 Task: Create in the project AgileEagle in Backlog an issue 'Create a new online platform for online language courses with advanced speech recognition and interactive conversation features', assign it to team member softage.3@softage.net and change the status to IN PROGRESS. Create in the project AgileEagle in Backlog an issue 'Implement a new cloud-based inventory management system for a company with advanced inventory tracking and restocking features', assign it to team member softage.4@softage.net and change the status to IN PROGRESS
Action: Mouse moved to (232, 65)
Screenshot: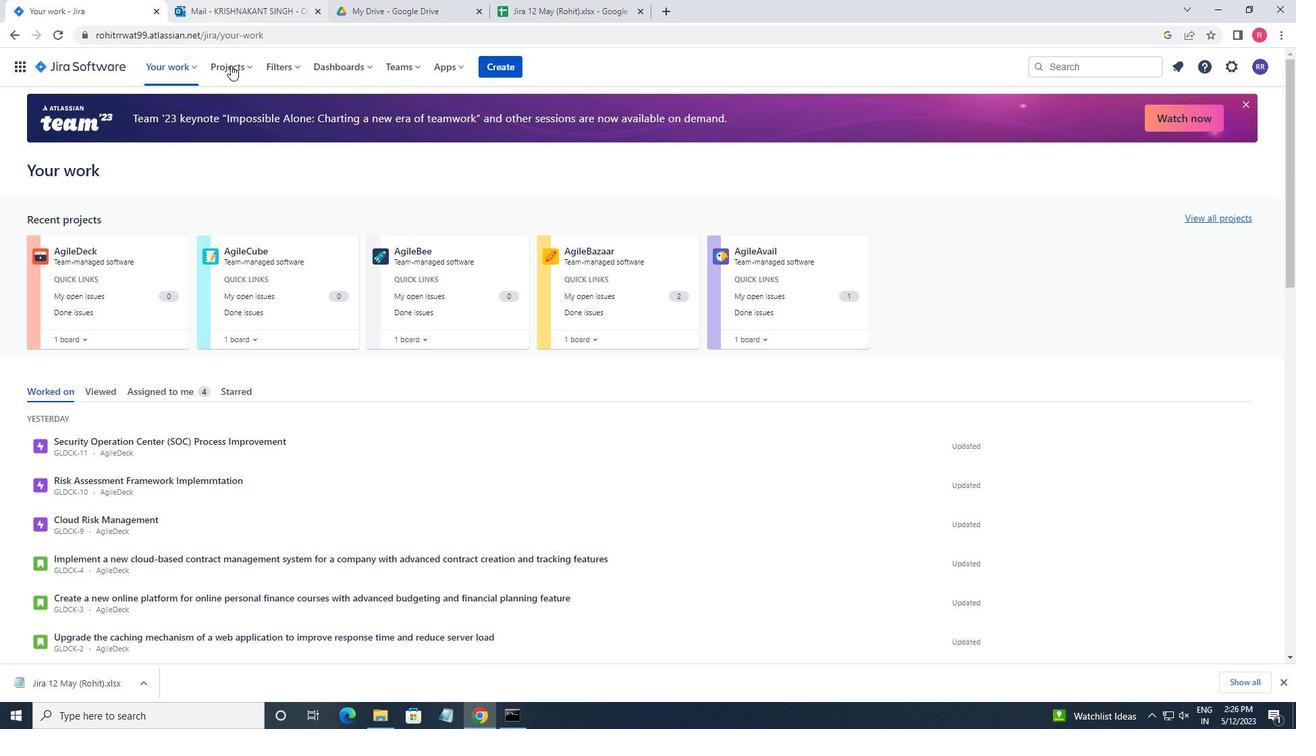 
Action: Mouse pressed left at (232, 65)
Screenshot: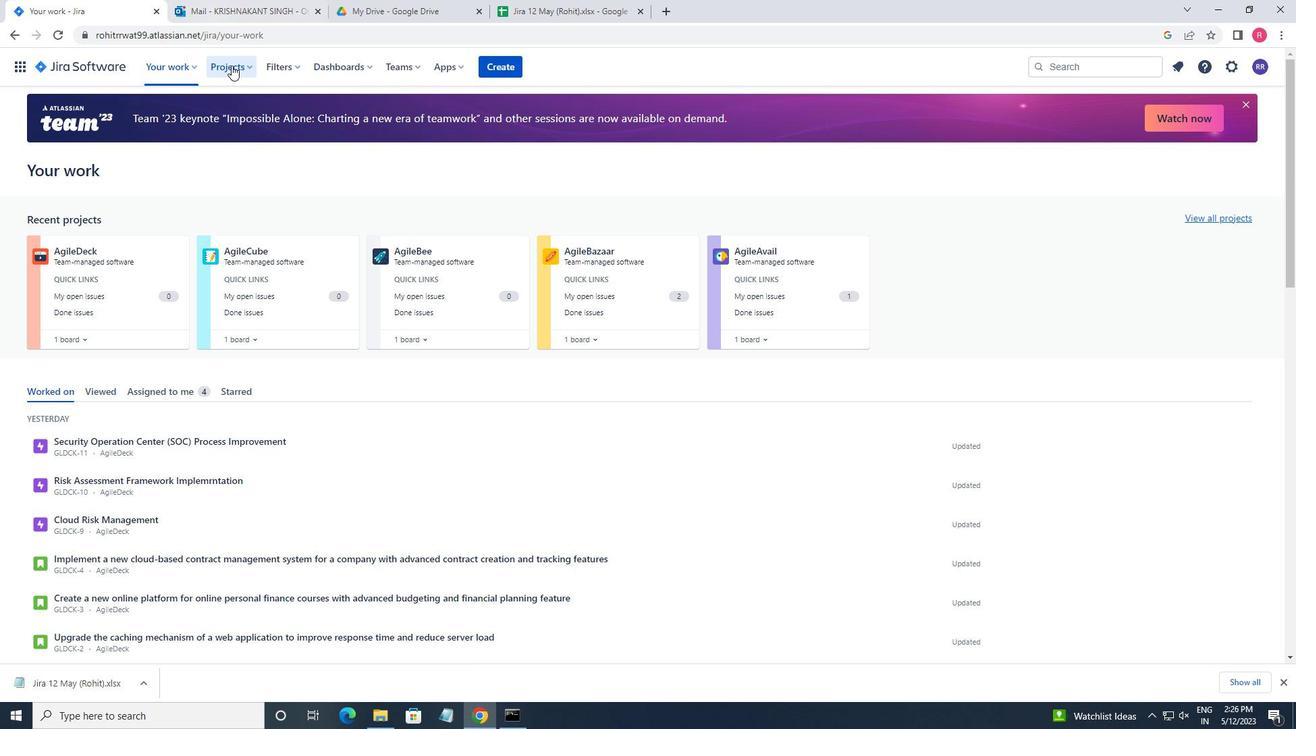
Action: Mouse moved to (263, 132)
Screenshot: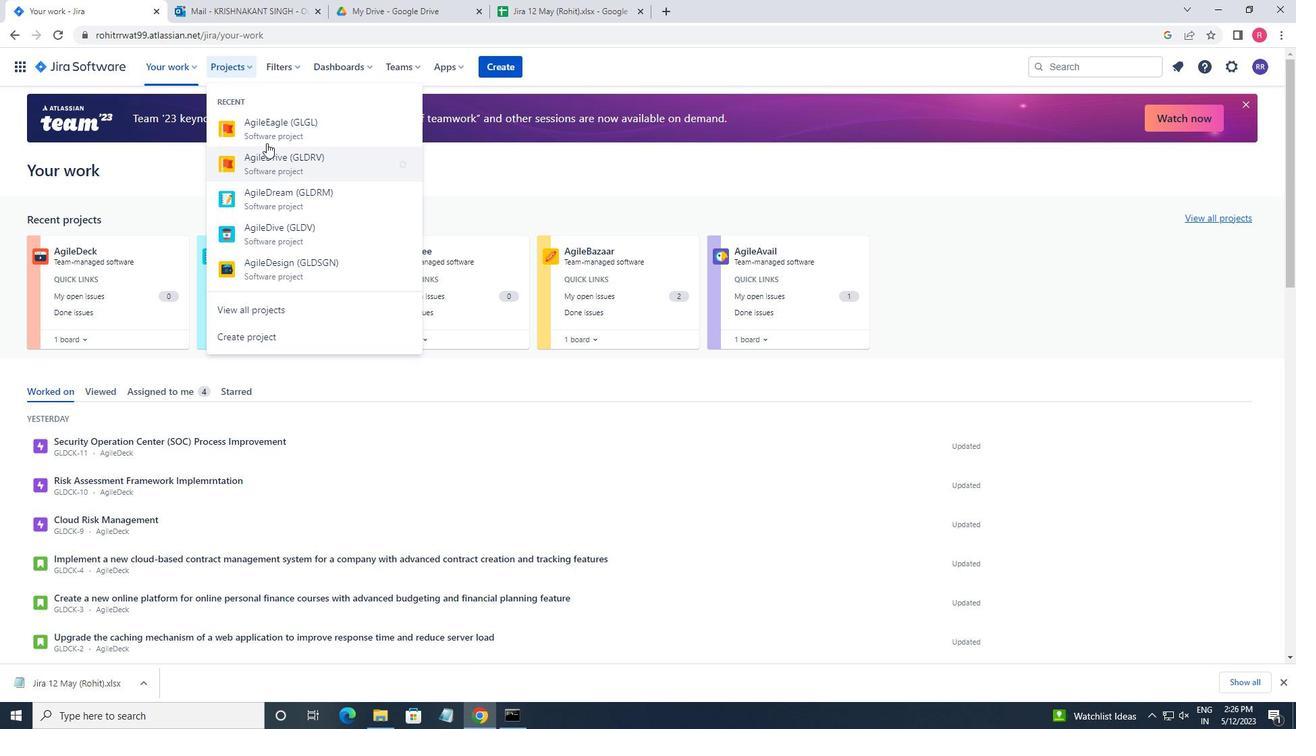 
Action: Mouse pressed left at (263, 132)
Screenshot: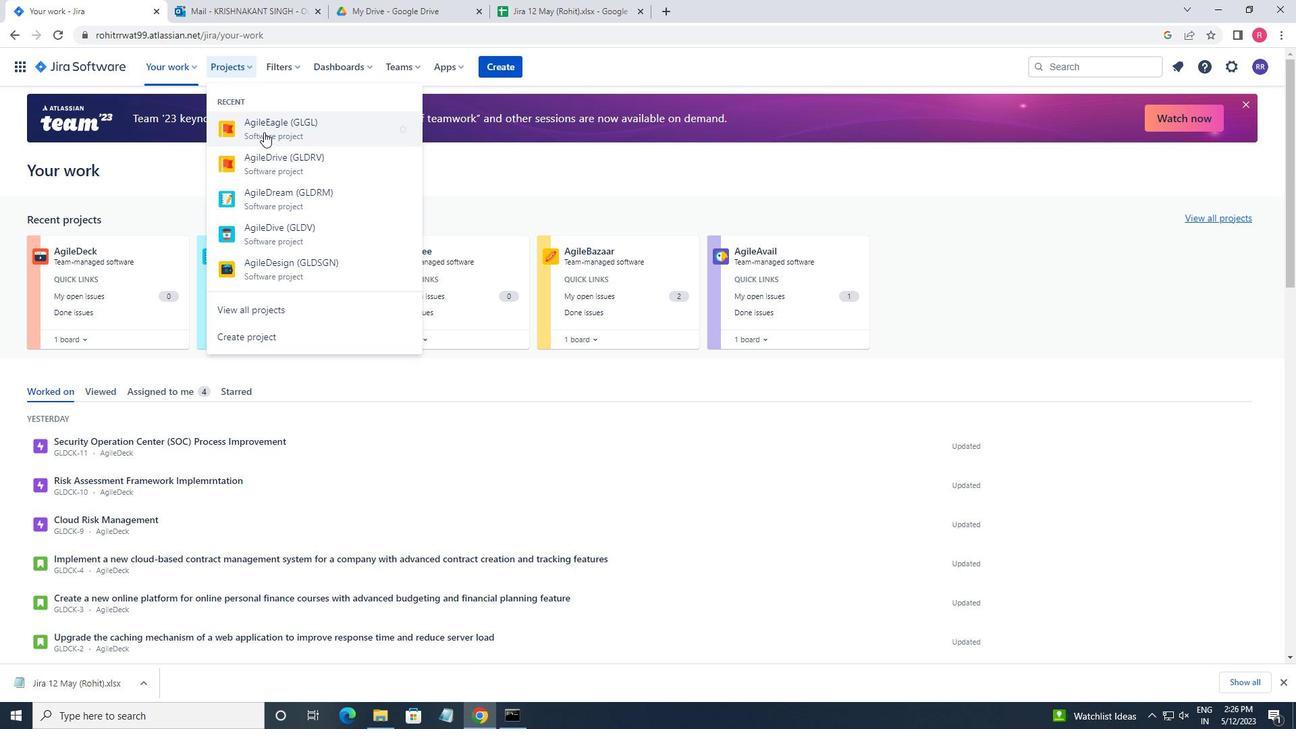 
Action: Mouse moved to (60, 209)
Screenshot: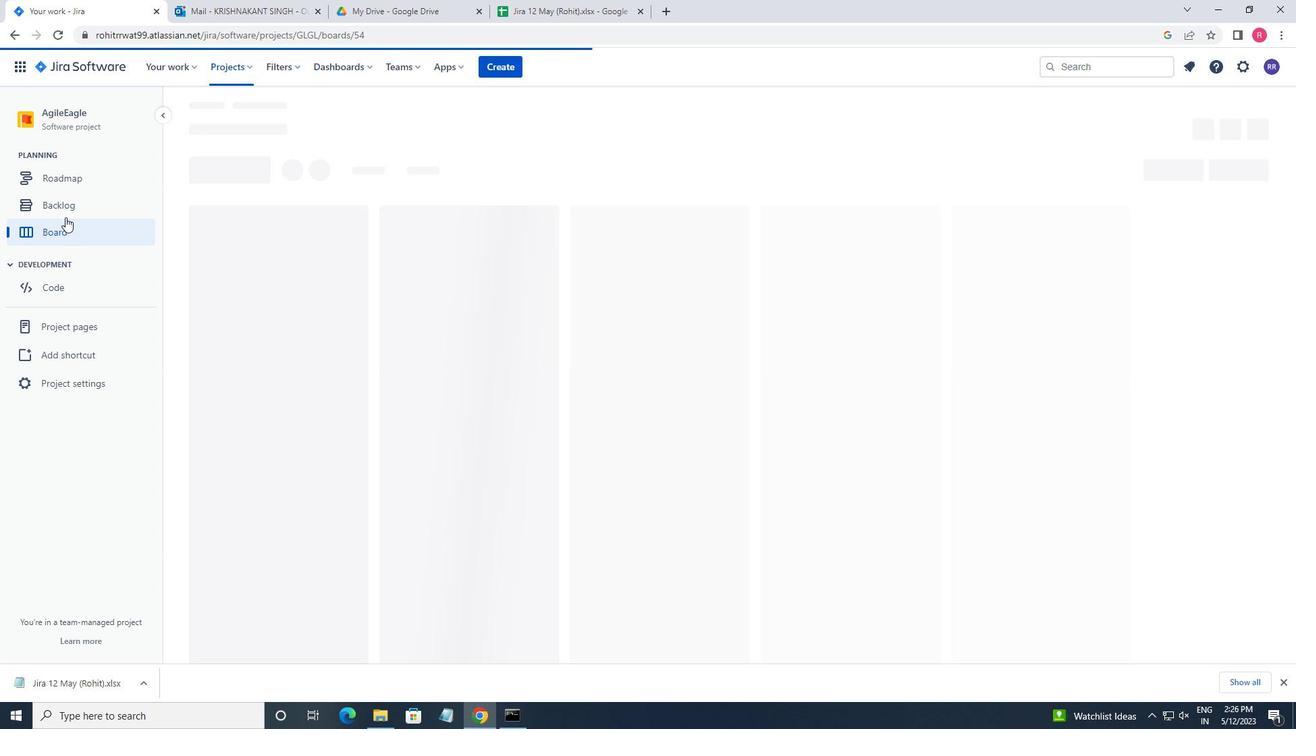 
Action: Mouse pressed left at (60, 209)
Screenshot: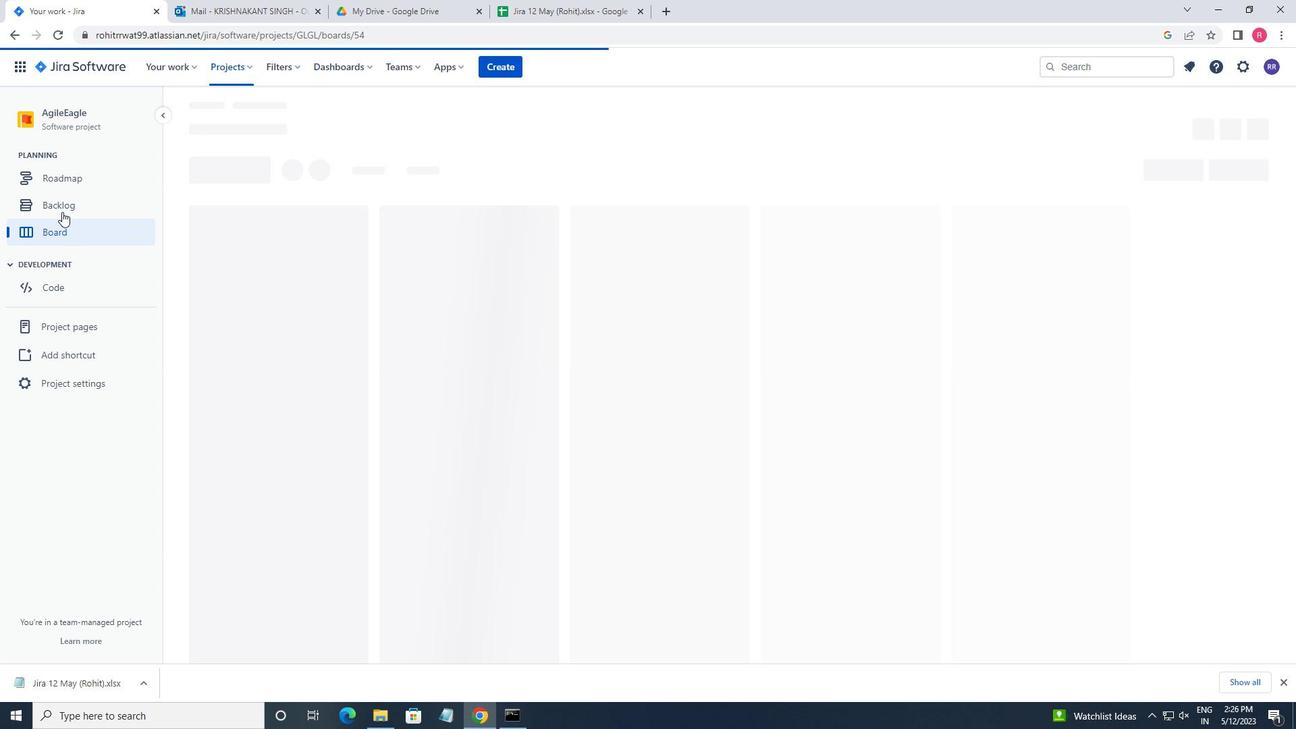 
Action: Mouse moved to (455, 521)
Screenshot: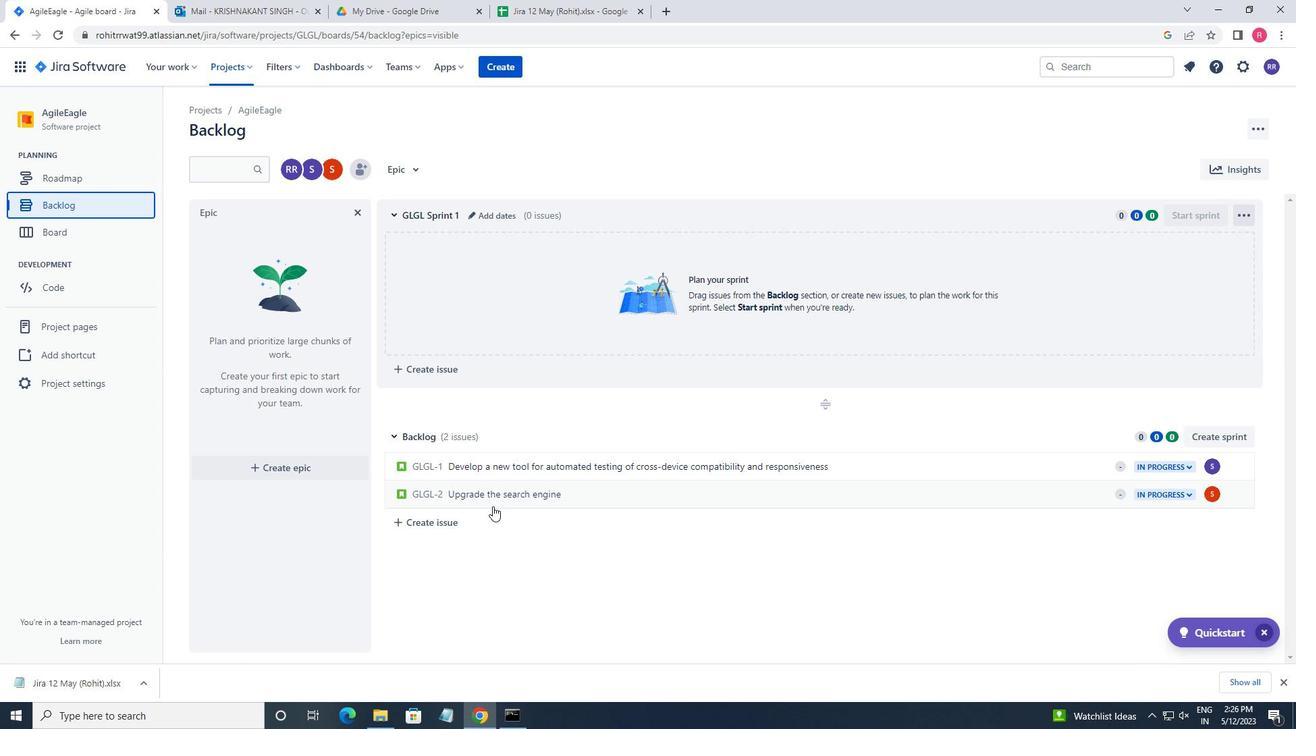 
Action: Mouse pressed left at (455, 521)
Screenshot: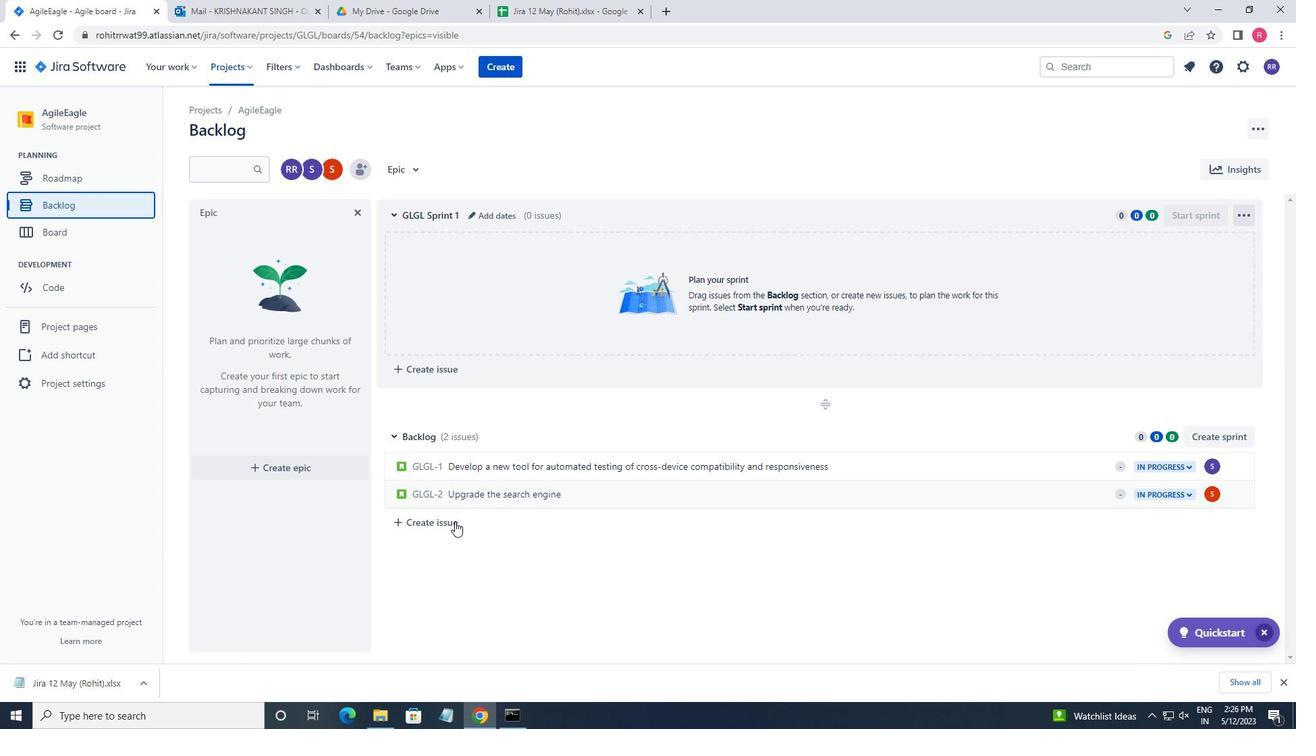 
Action: Key pressed <Key.shift>CE<Key.backspace>REATE<Key.space>A
Screenshot: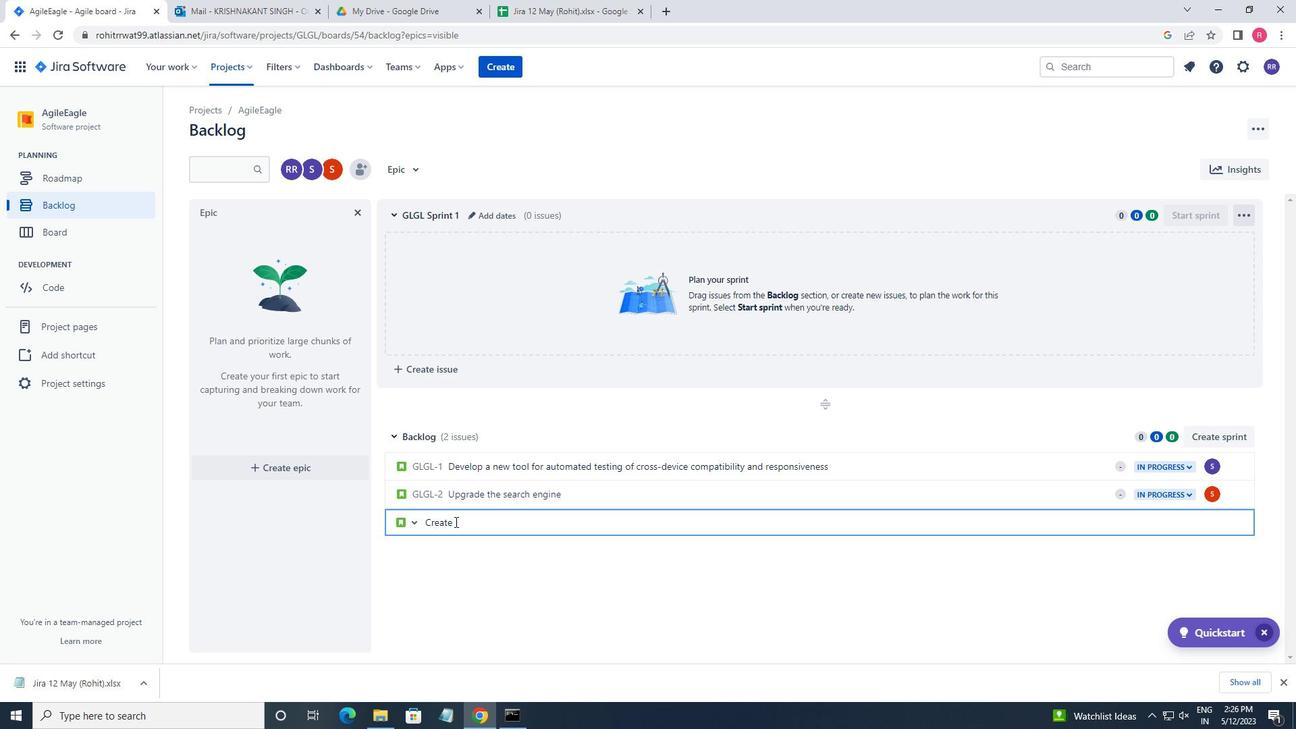 
Action: Mouse moved to (455, 521)
Screenshot: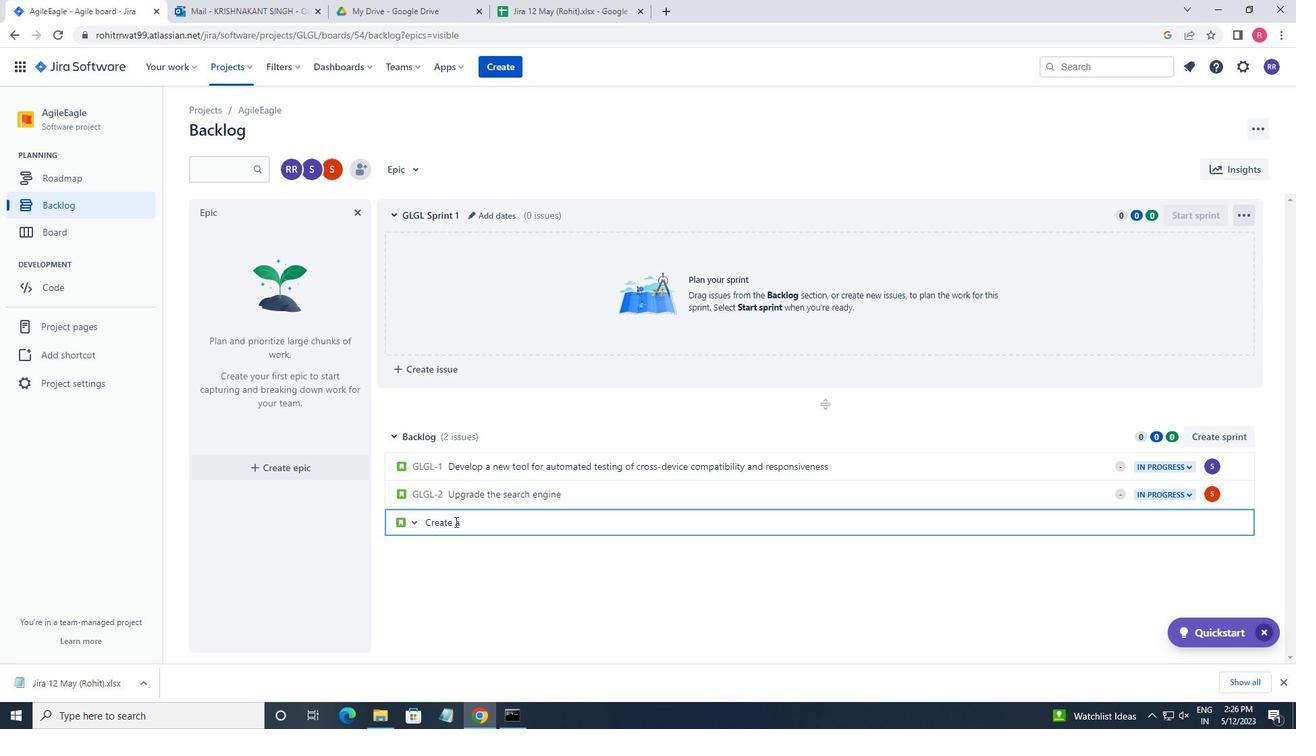 
Action: Key pressed <Key.space>NEW<Key.space>ONLINE<Key.space>PLATFORM<Key.space>FOR<Key.space>ONLINE<Key.space>LANGUSAGE<Key.space><Key.space>COURSES<Key.space><Key.left><Key.left><Key.left><Key.left><Key.left><Key.left><Key.left><Key.left><Key.left><Key.left><Key.left><Key.left><Key.left><Key.backspace><Key.right><Key.right><Key.right><Key.right><Key.right><Key.right><Key.right><Key.right><Key.right><Key.right><Key.right><Key.right><Key.space>WITH<Key.space><Key.space>ADVANCE<Key.space><Key.backspace>D<Key.space>SPEECH<Key.space>RECOGNITION<Key.space>ANND<Key.space><Key.backspace><Key.backspace><Key.backspace>D<Key.space>INTERACTIV<Key.space><Key.backspace>E<Key.space>C<Key.backspace>ONVERSATION<Key.space><Key.space><Key.left><Key.left><Key.left><Key.left><Key.left><Key.left><Key.left><Key.left><Key.left><Key.left><Key.left><Key.left><Key.left>C<Key.right><Key.right><Key.right><Key.right><Key.right><Key.right><Key.right><Key.right><Key.right><Key.right><Key.right><Key.right><Key.right><Key.right><Key.right><Key.right>FEATURE<Key.left><Key.left><Key.left><Key.left><Key.left><Key.left><Key.left><Key.backspace><Key.enter>
Screenshot: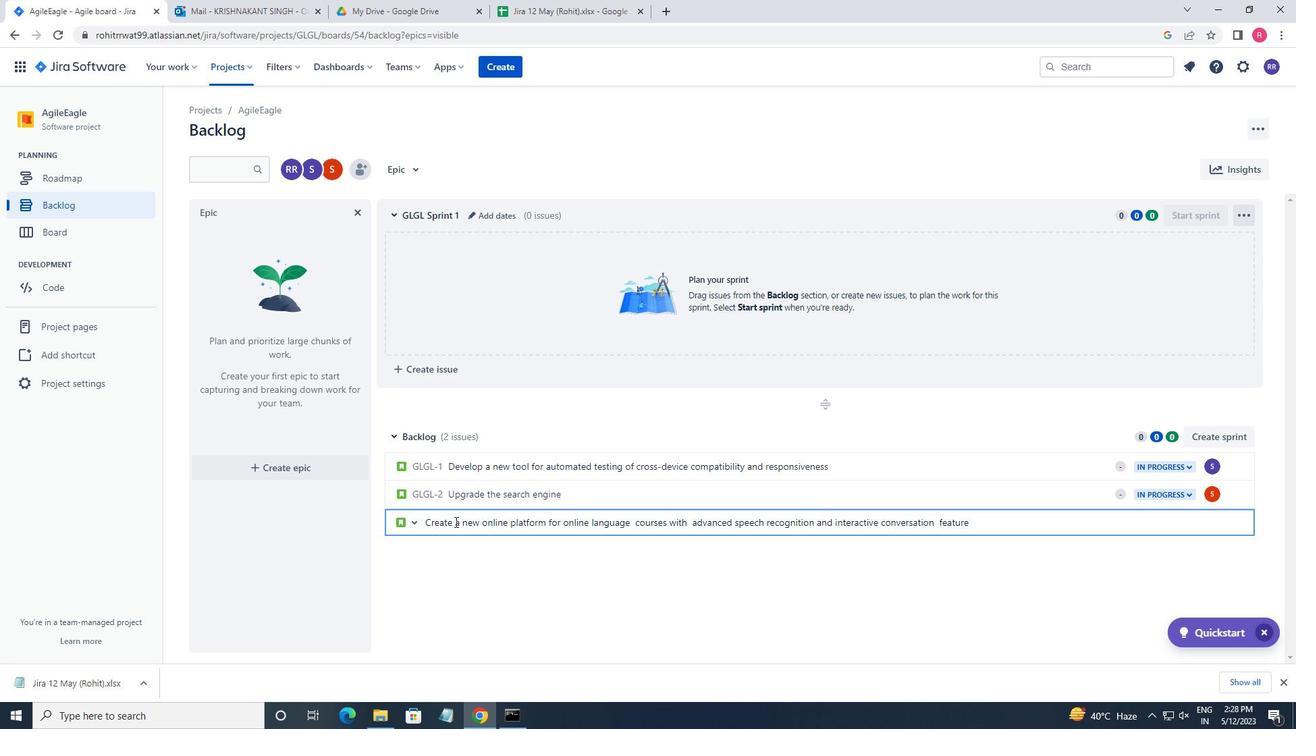 
Action: Mouse moved to (1206, 518)
Screenshot: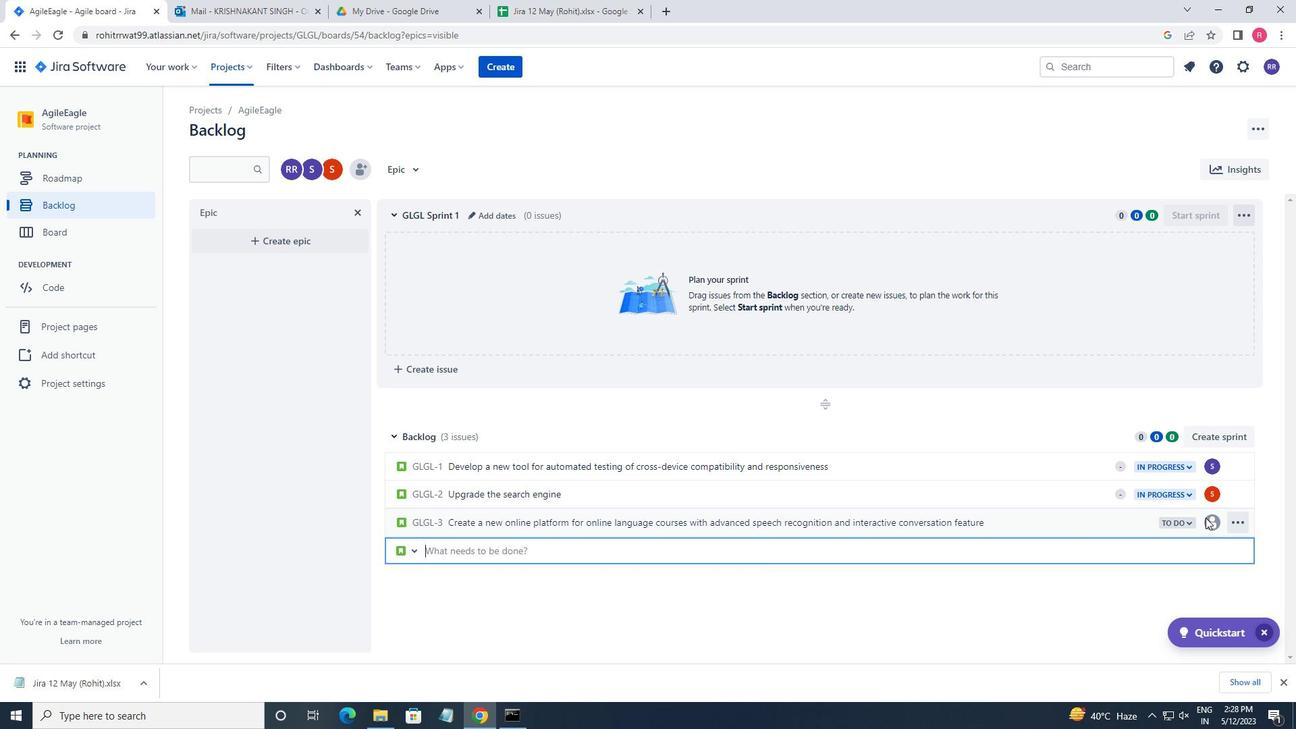 
Action: Mouse pressed left at (1206, 518)
Screenshot: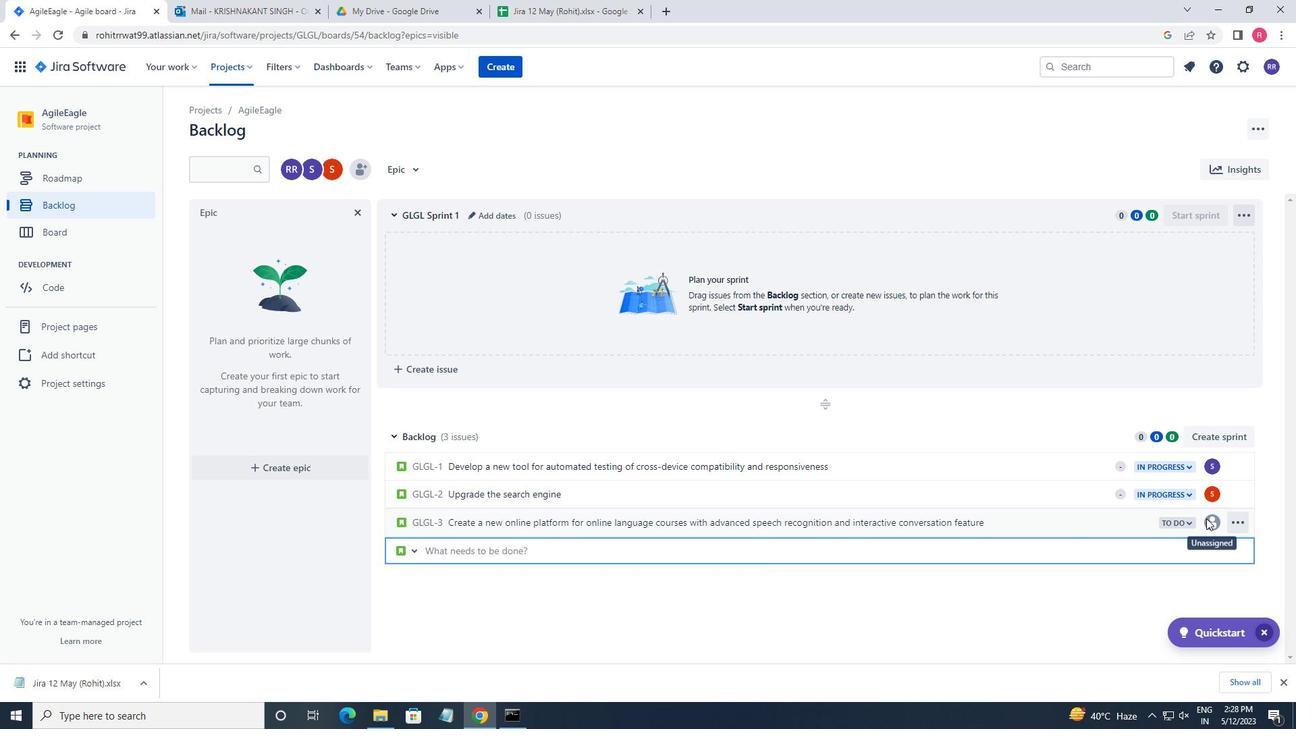 
Action: Mouse moved to (1211, 523)
Screenshot: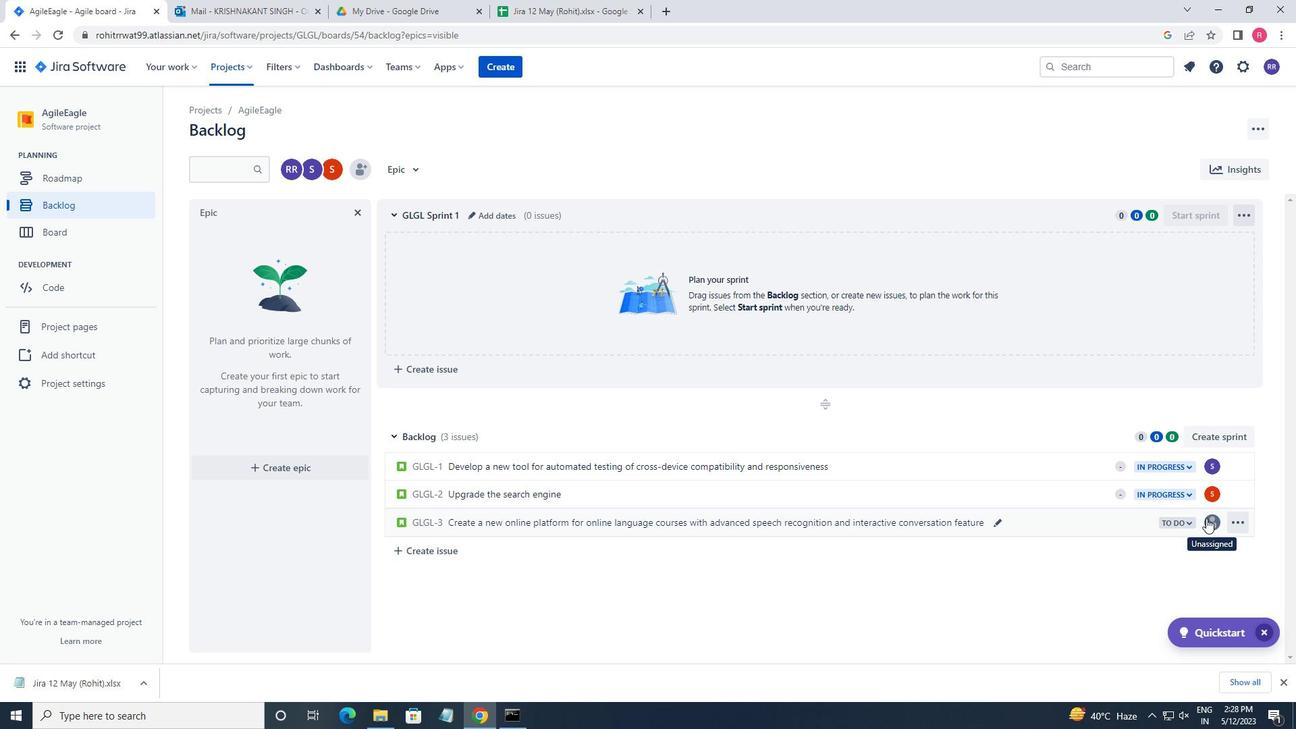 
Action: Mouse pressed left at (1211, 523)
Screenshot: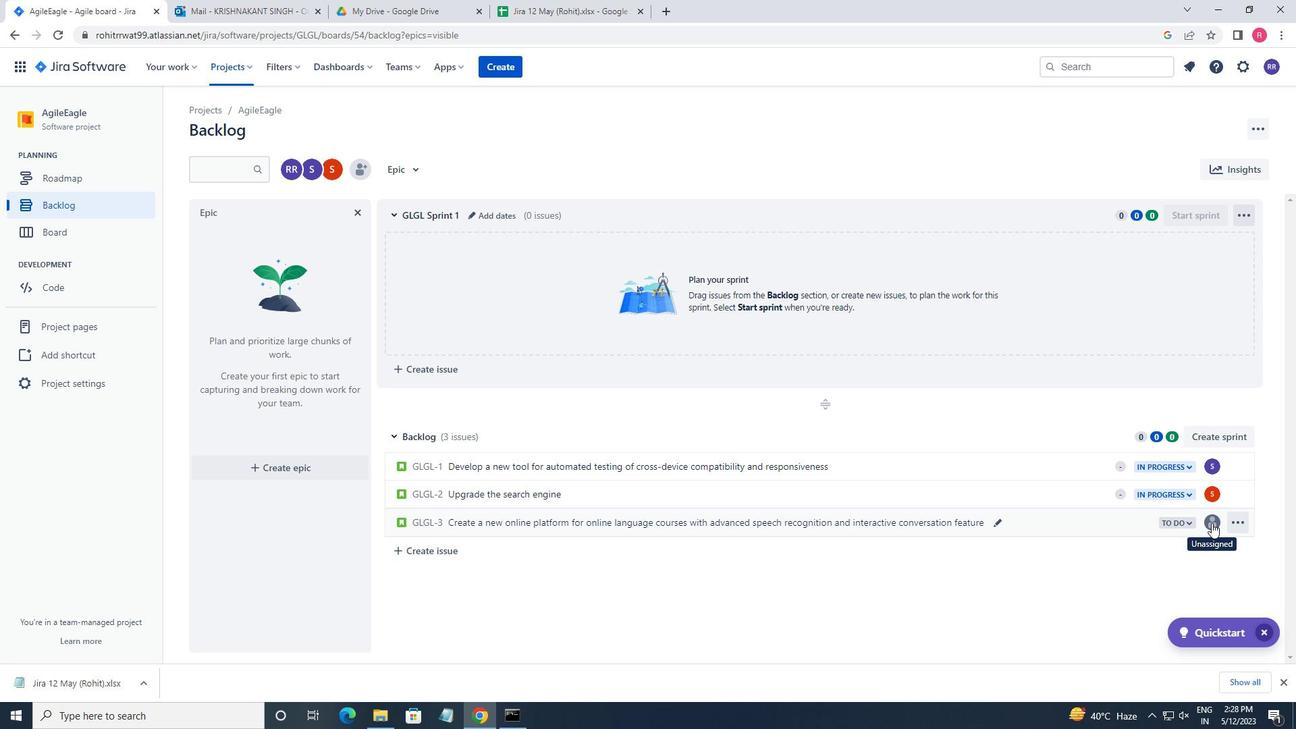 
Action: Mouse moved to (1197, 515)
Screenshot: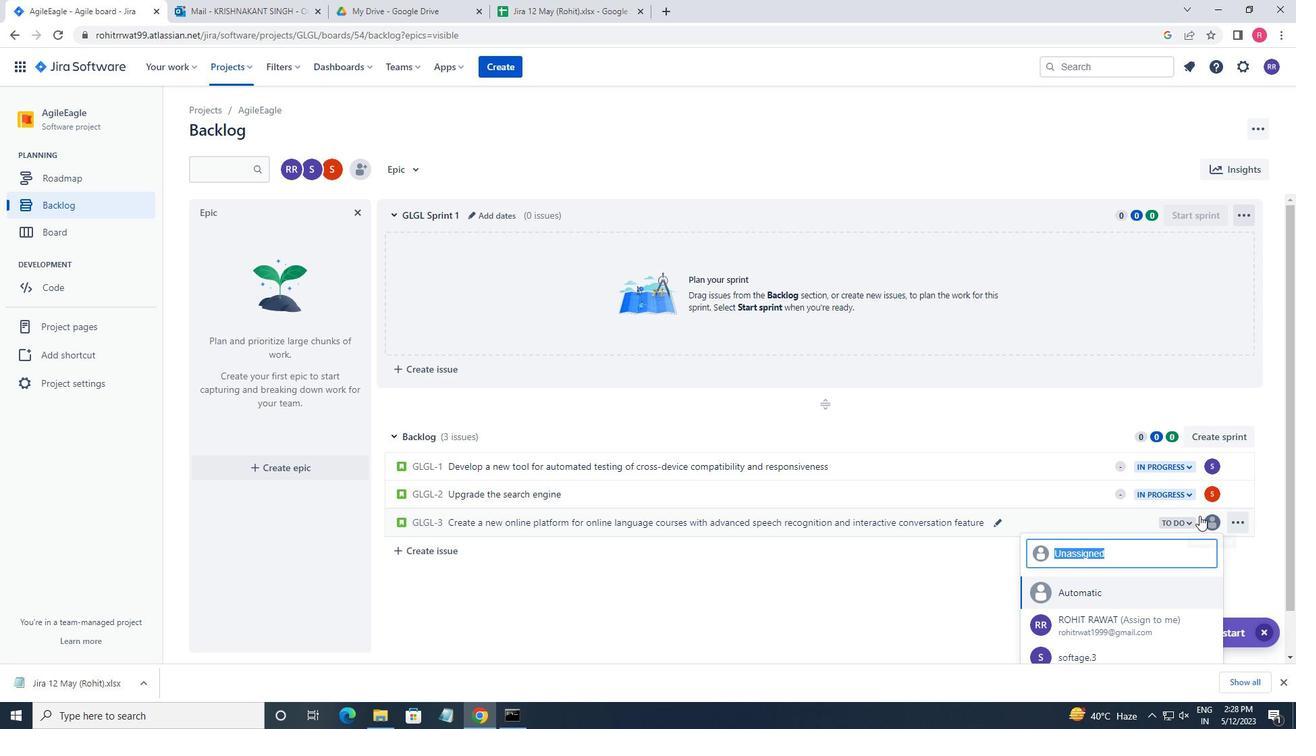 
Action: Key pressed S
Screenshot: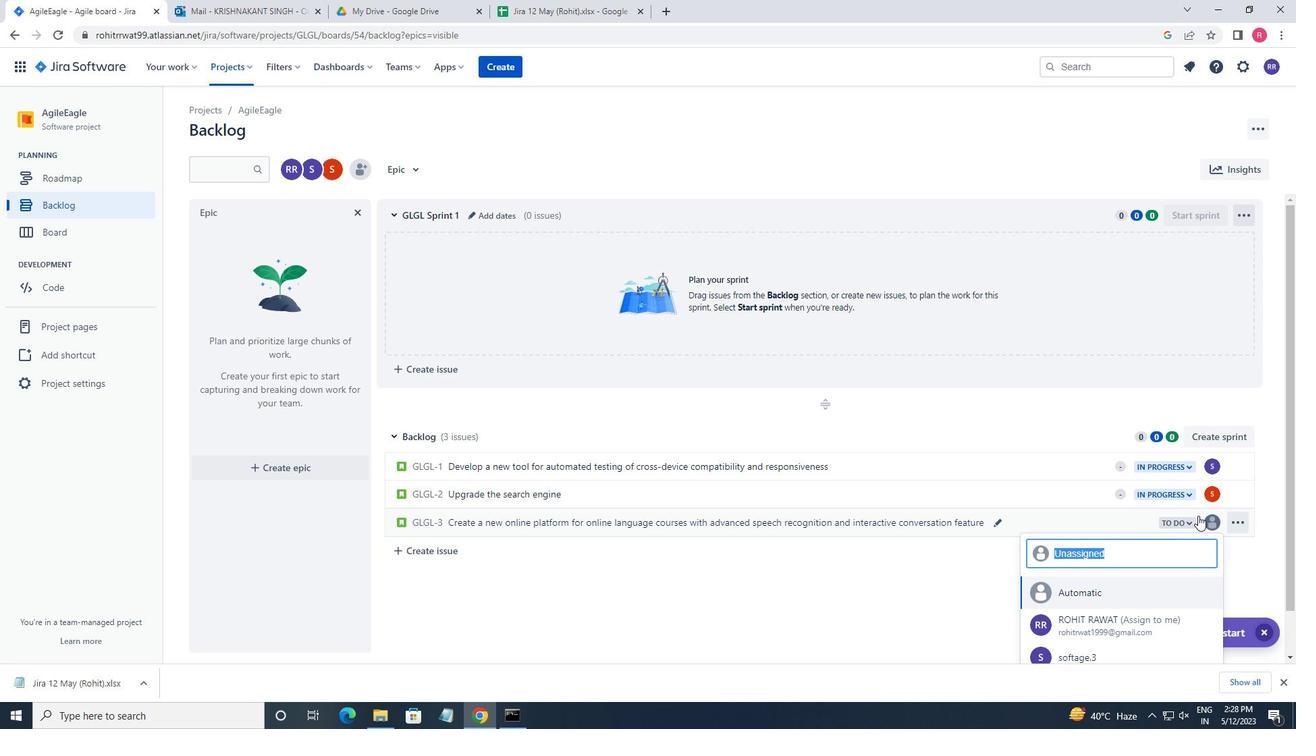 
Action: Mouse moved to (1196, 514)
Screenshot: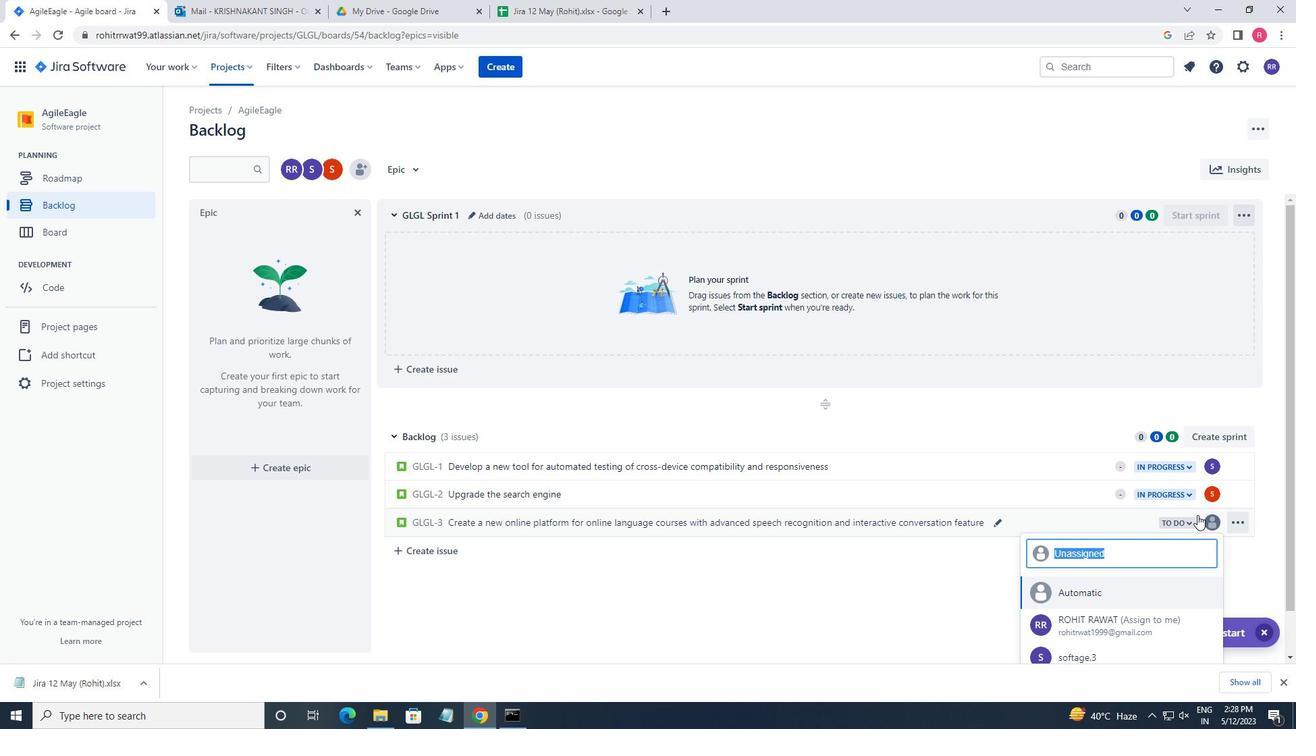 
Action: Key pressed O
Screenshot: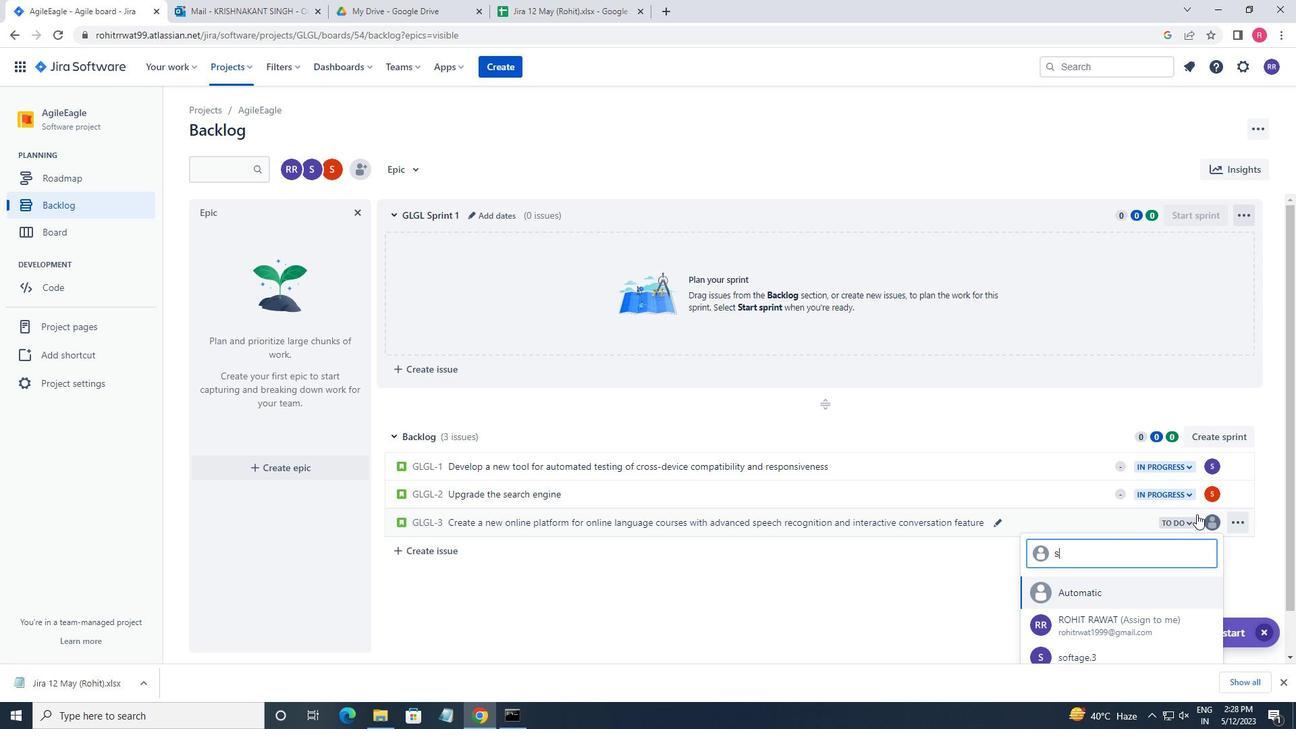 
Action: Mouse moved to (1195, 513)
Screenshot: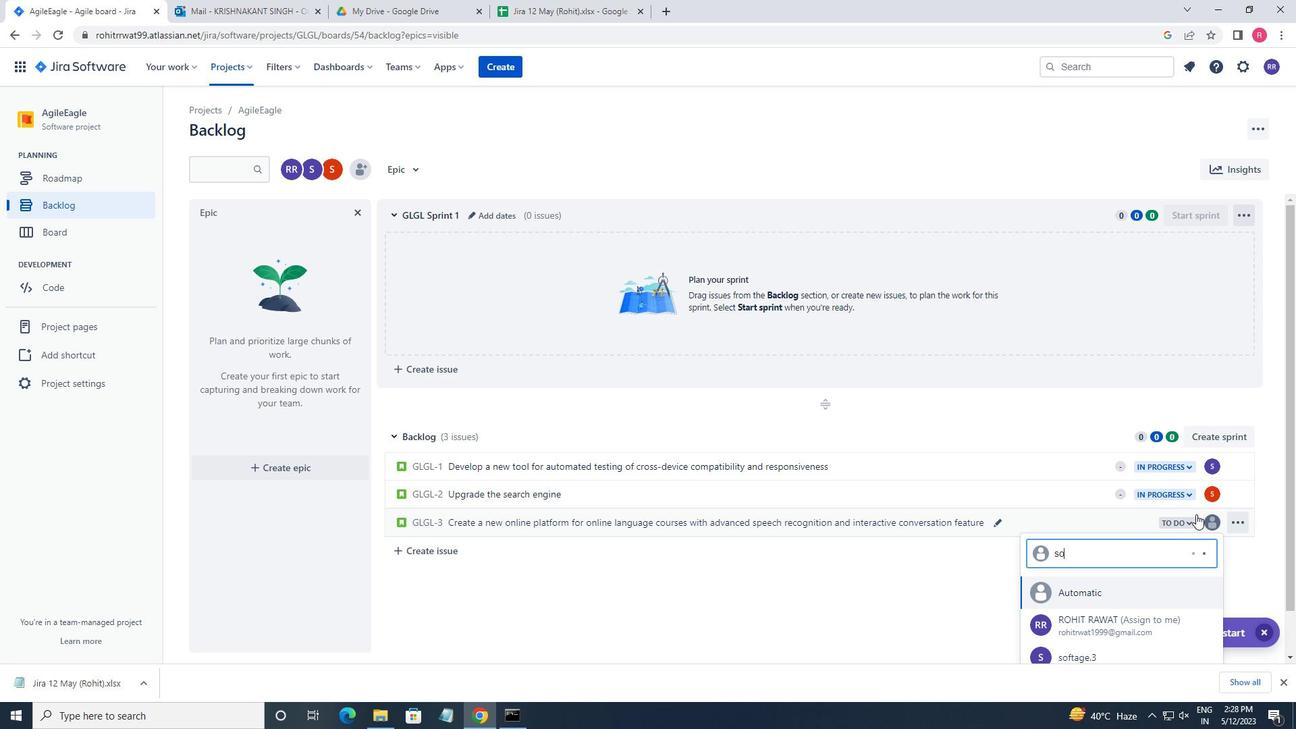 
Action: Key pressed FTA
Screenshot: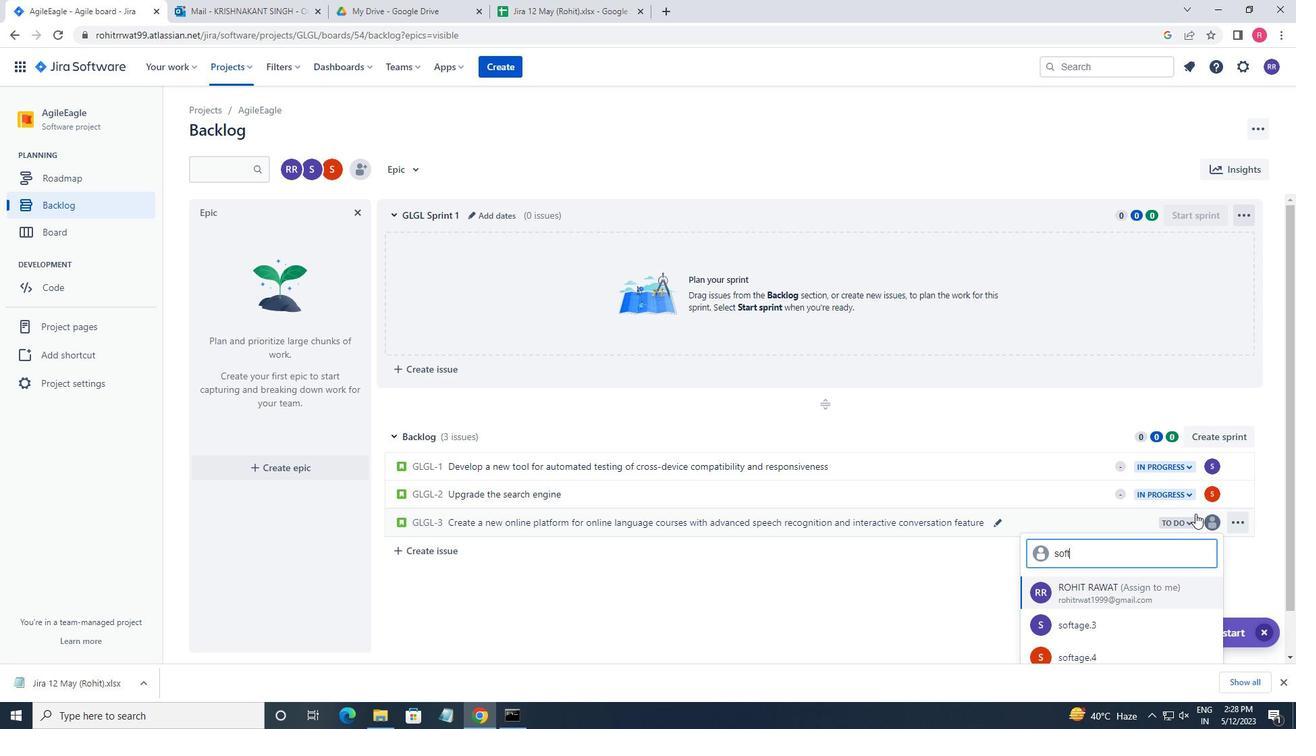 
Action: Mouse moved to (1195, 513)
Screenshot: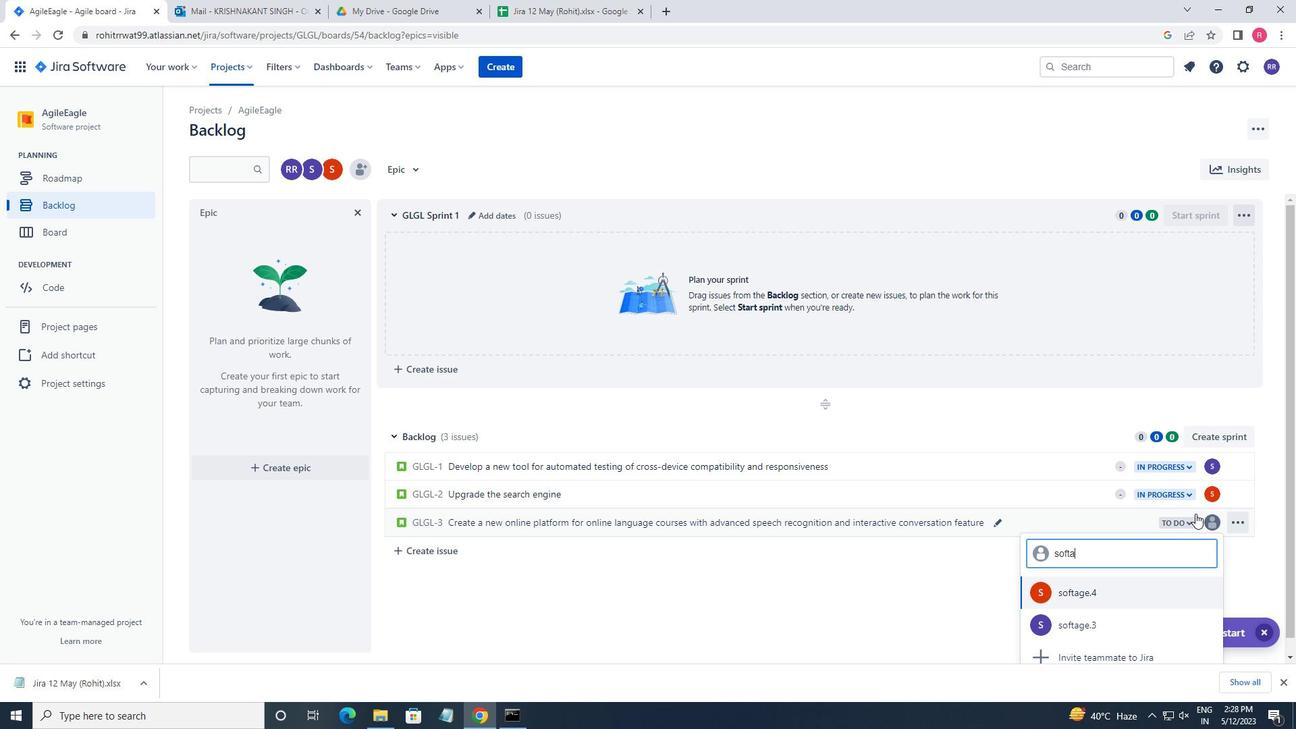 
Action: Key pressed G
Screenshot: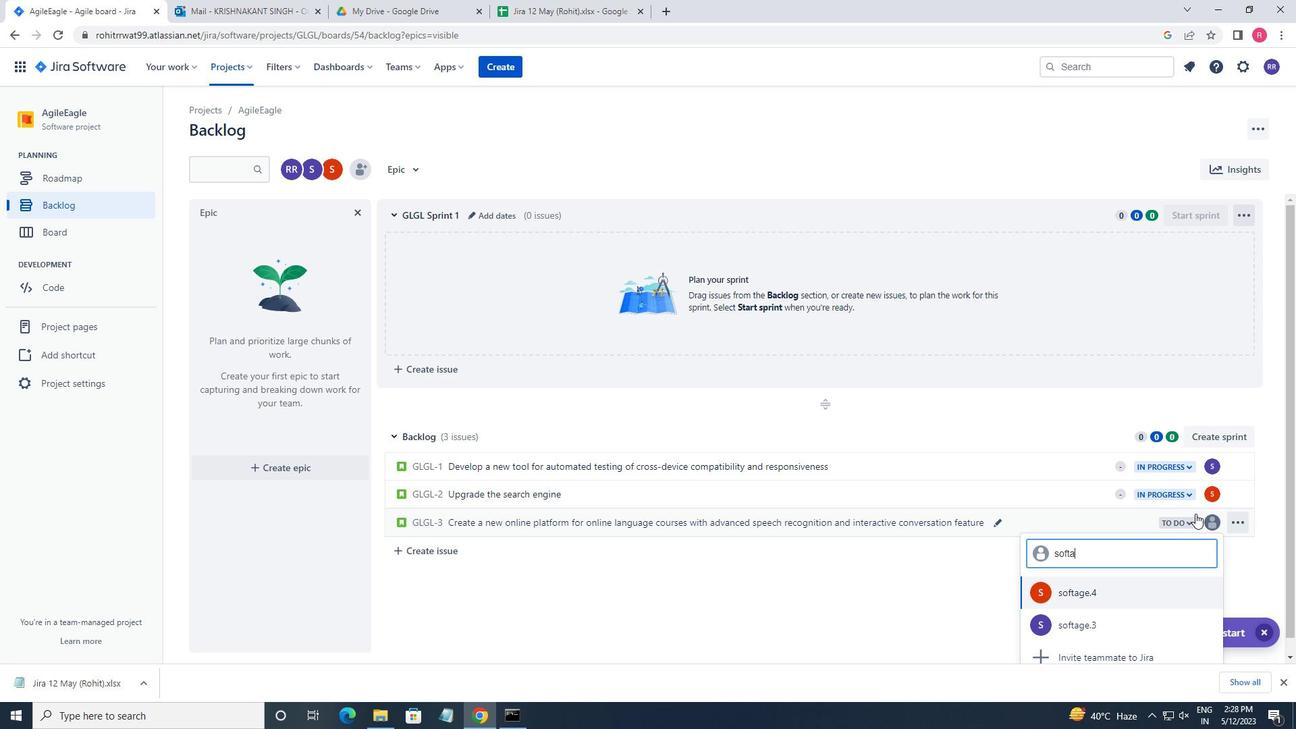 
Action: Mouse moved to (1194, 513)
Screenshot: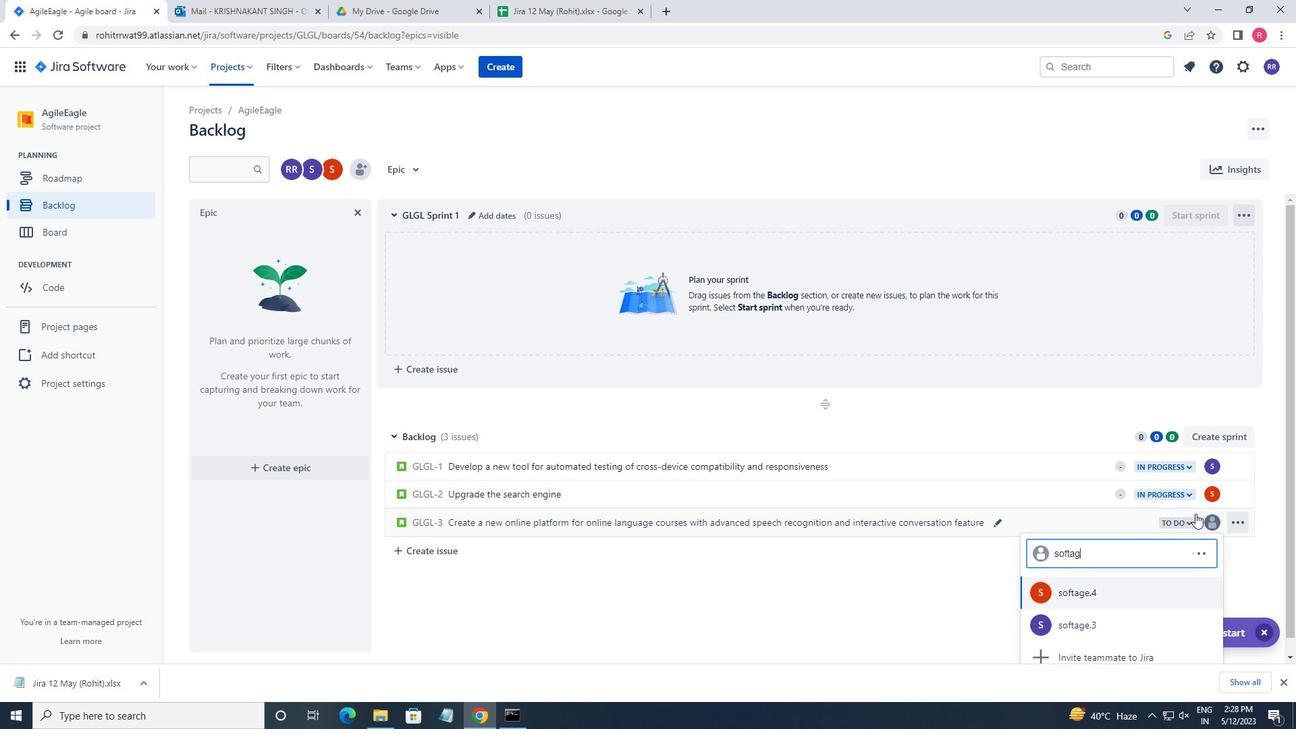 
Action: Key pressed E
Screenshot: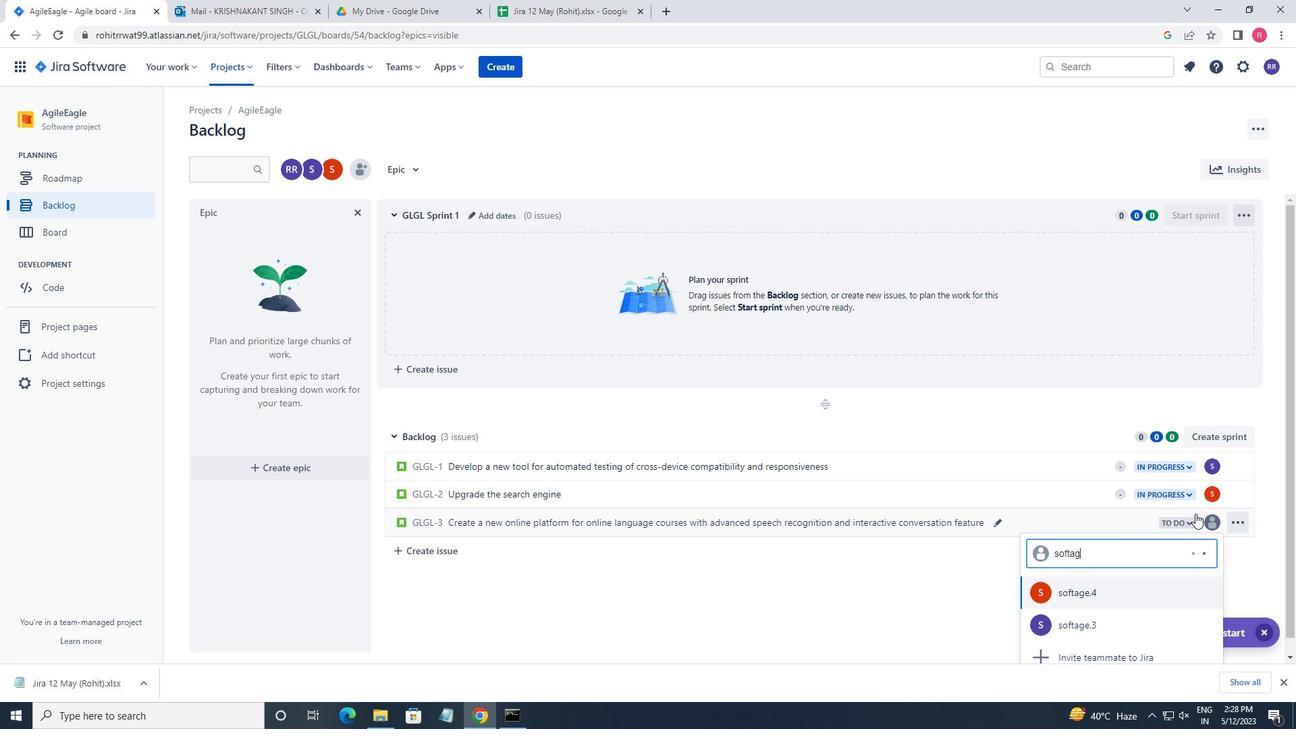 
Action: Mouse moved to (1194, 513)
Screenshot: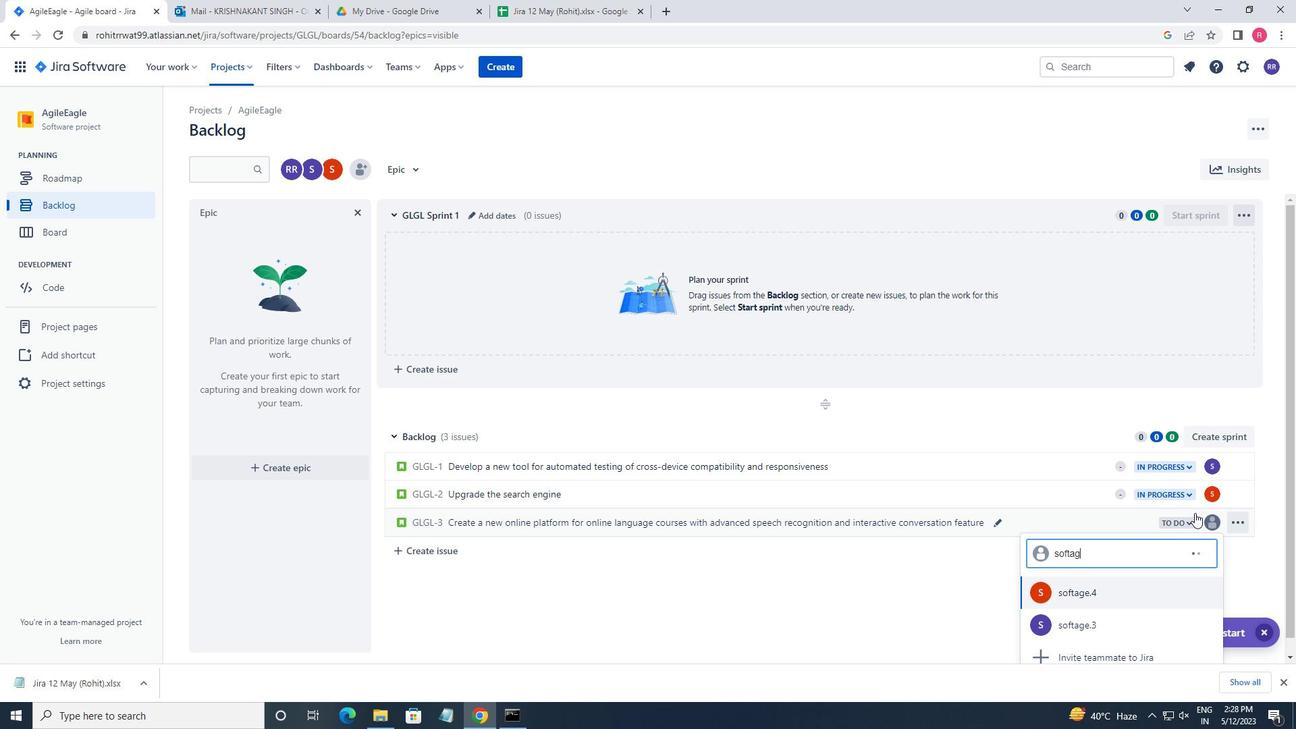 
Action: Key pressed .
Screenshot: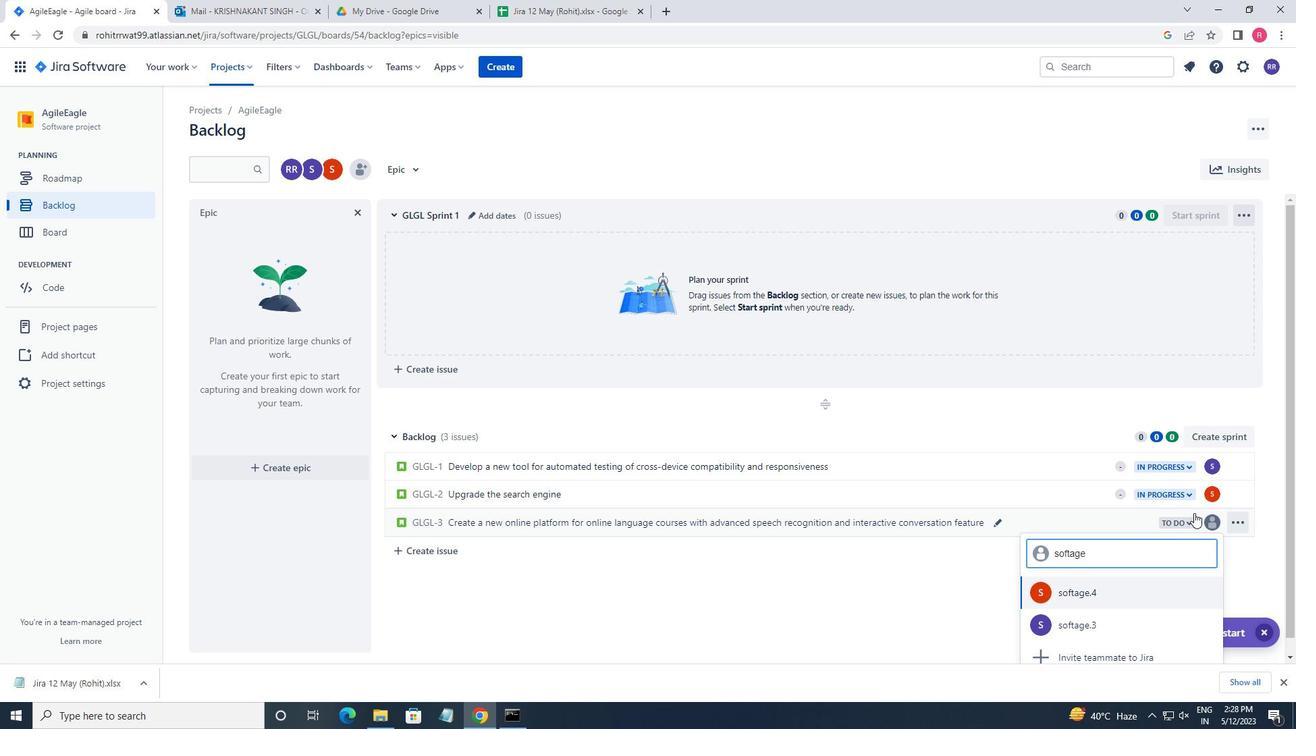 
Action: Mouse moved to (1194, 512)
Screenshot: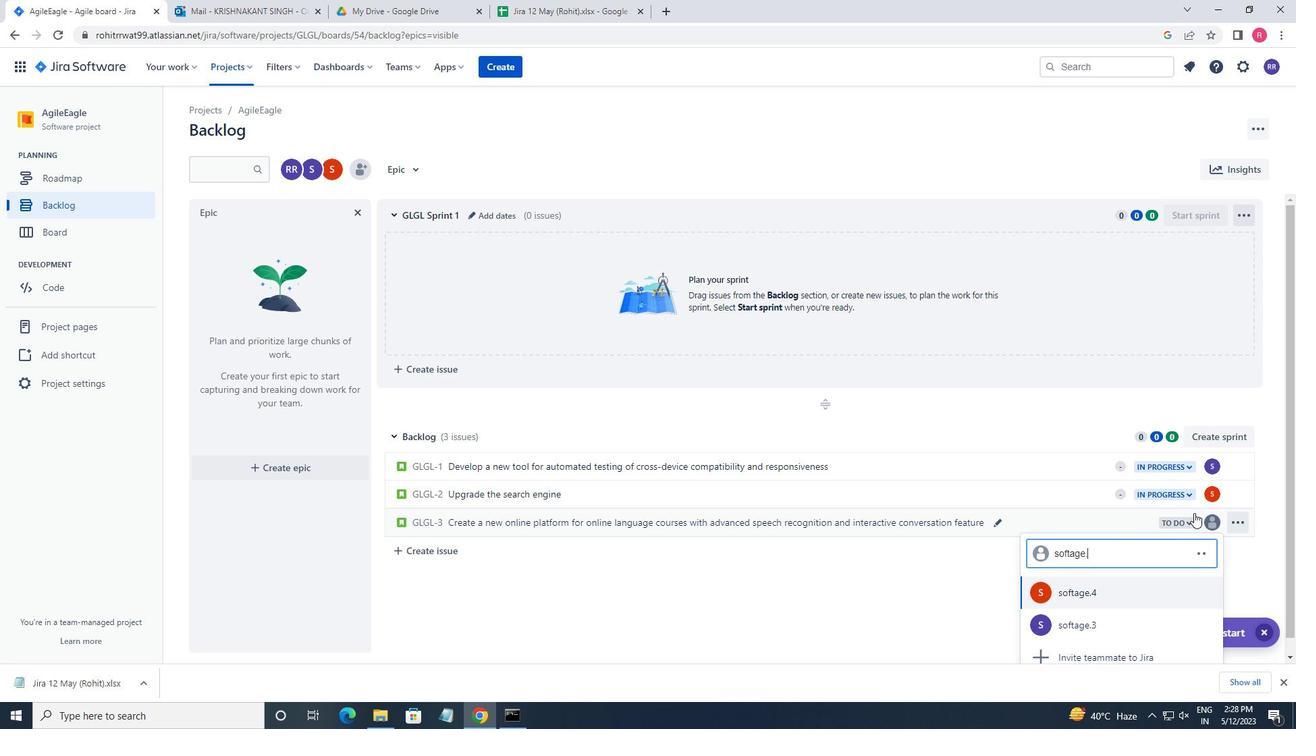 
Action: Key pressed 3<Key.shift>@SOFT
Screenshot: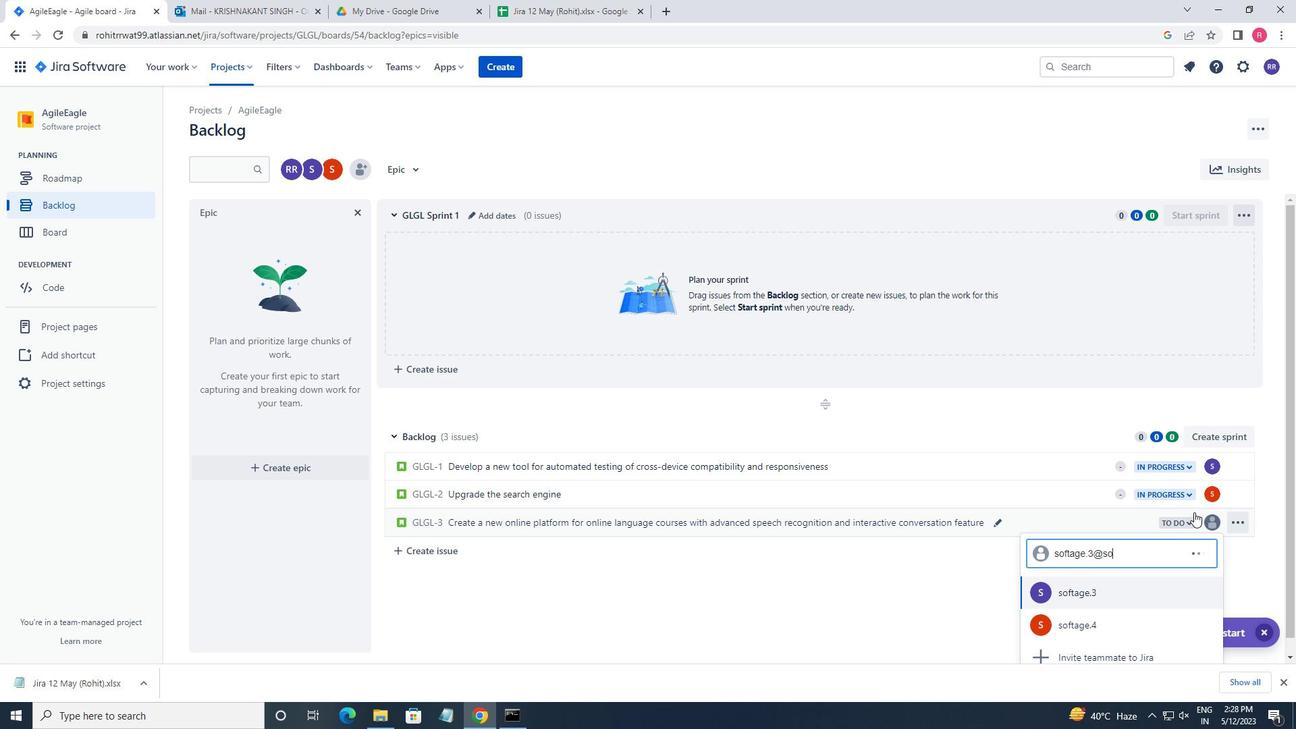 
Action: Mouse moved to (1193, 511)
Screenshot: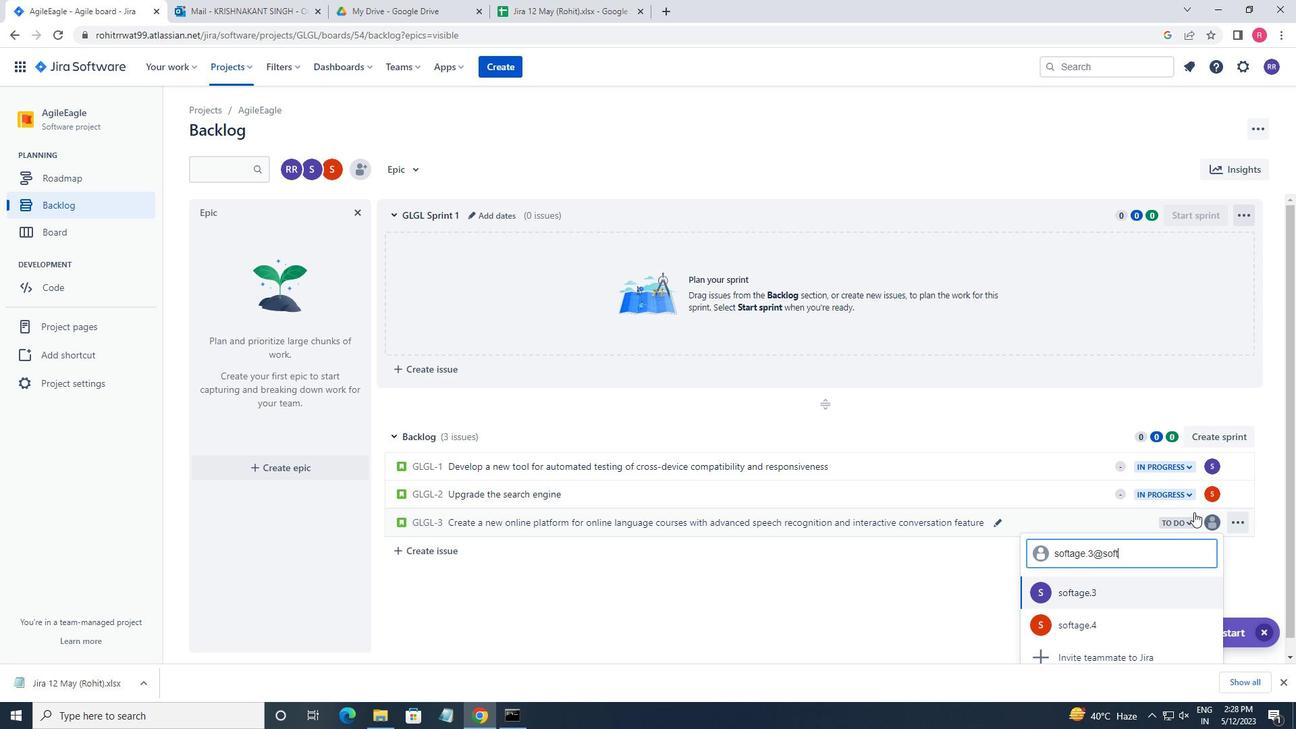 
Action: Key pressed AGE.NET
Screenshot: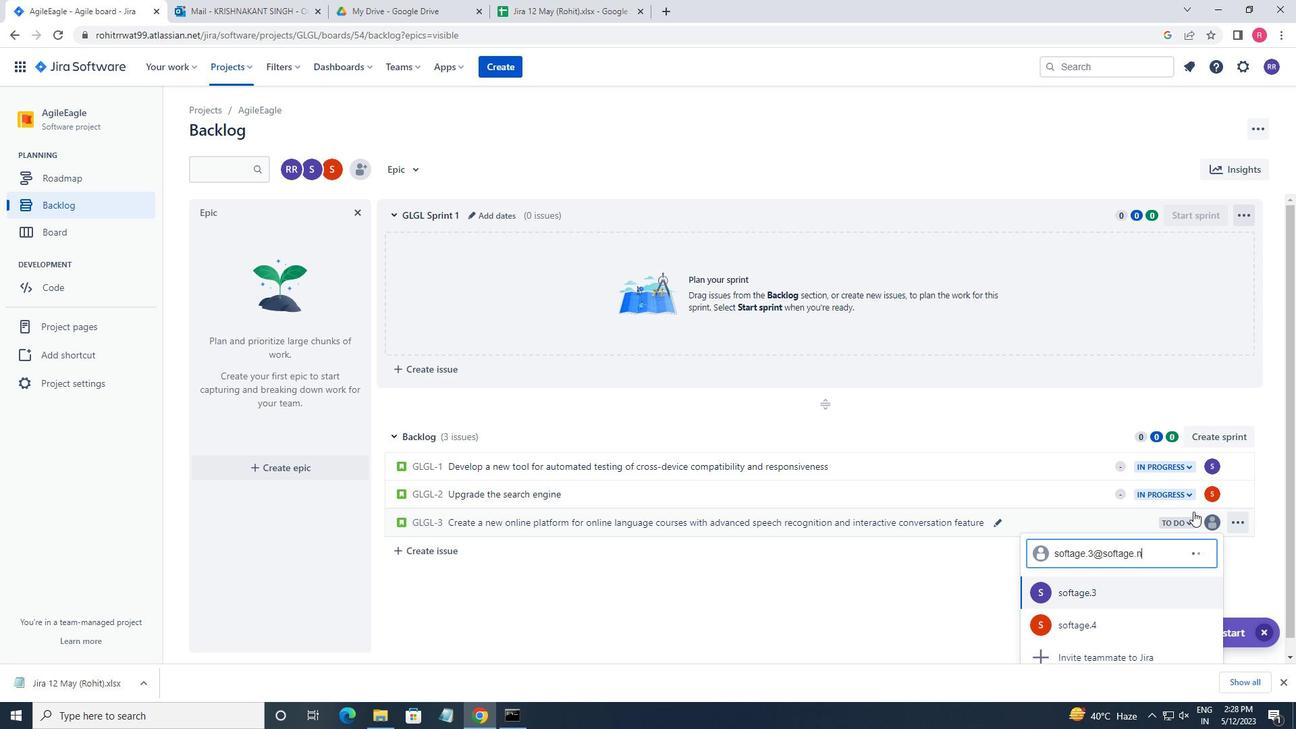 
Action: Mouse moved to (1105, 592)
Screenshot: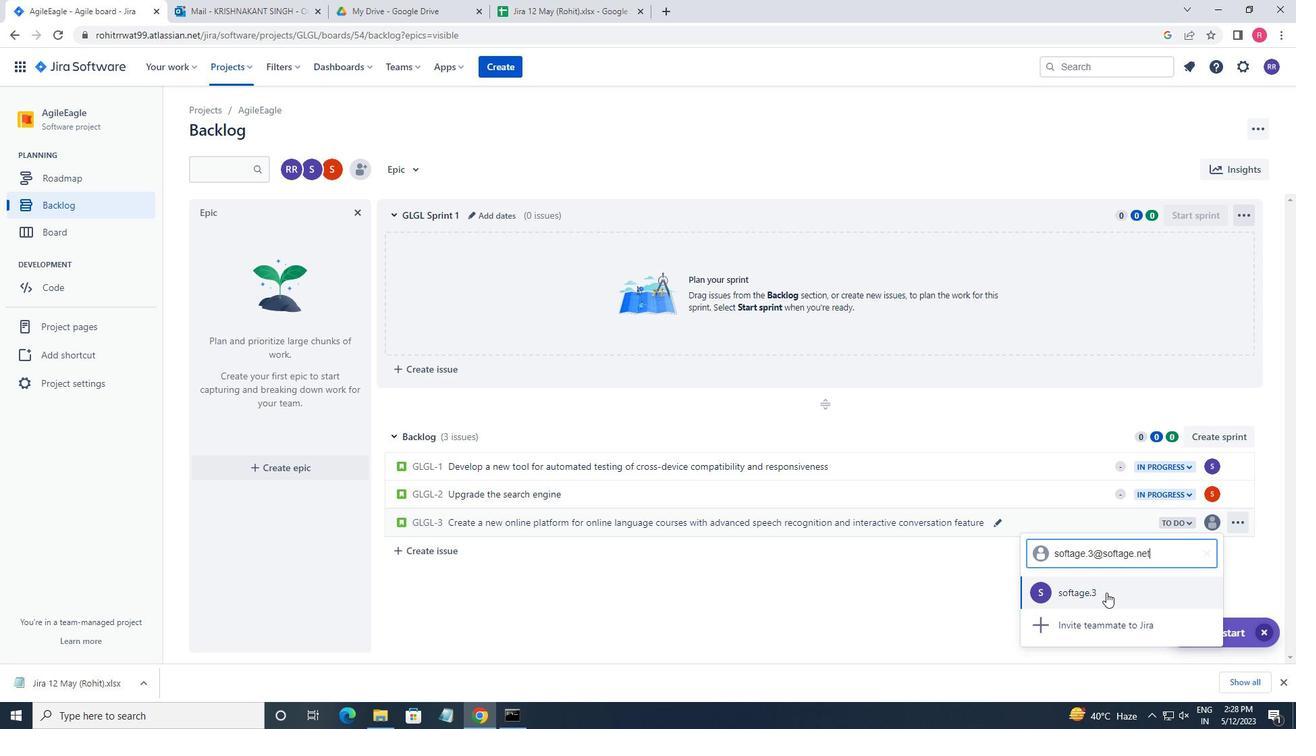
Action: Mouse pressed left at (1105, 592)
Screenshot: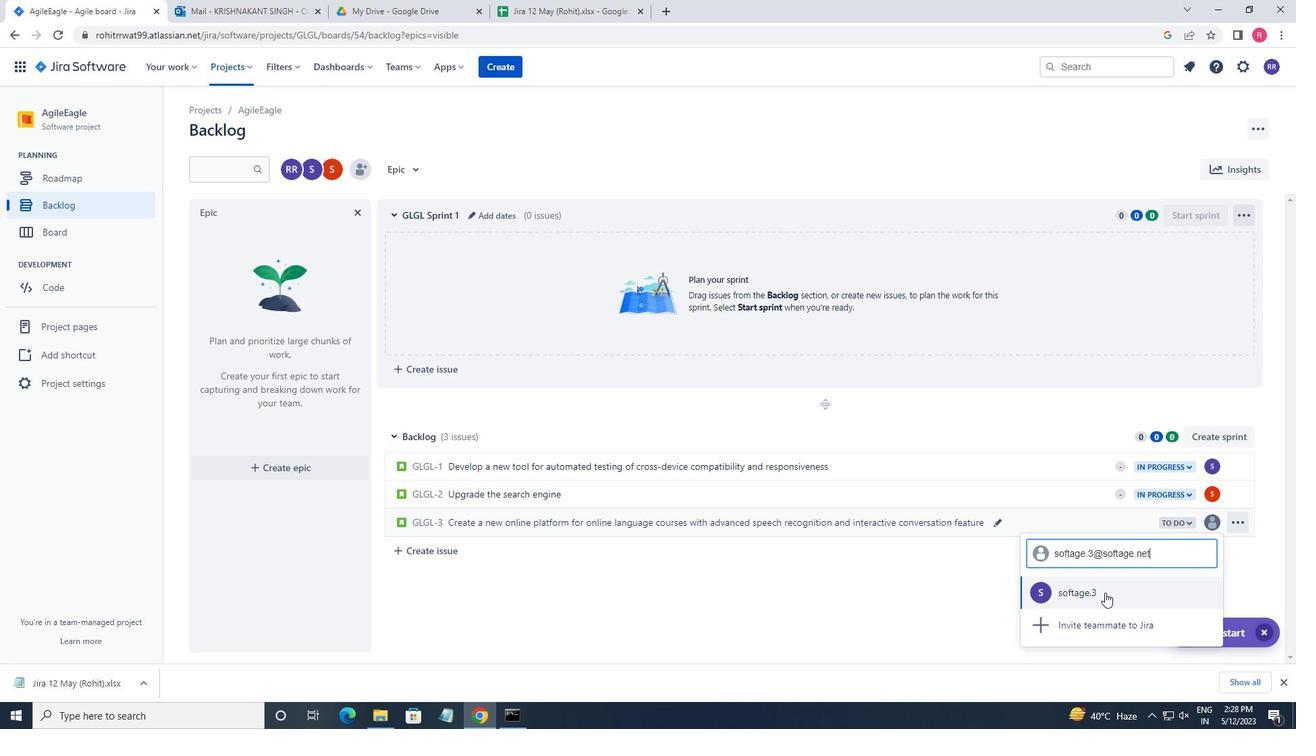 
Action: Mouse moved to (1163, 521)
Screenshot: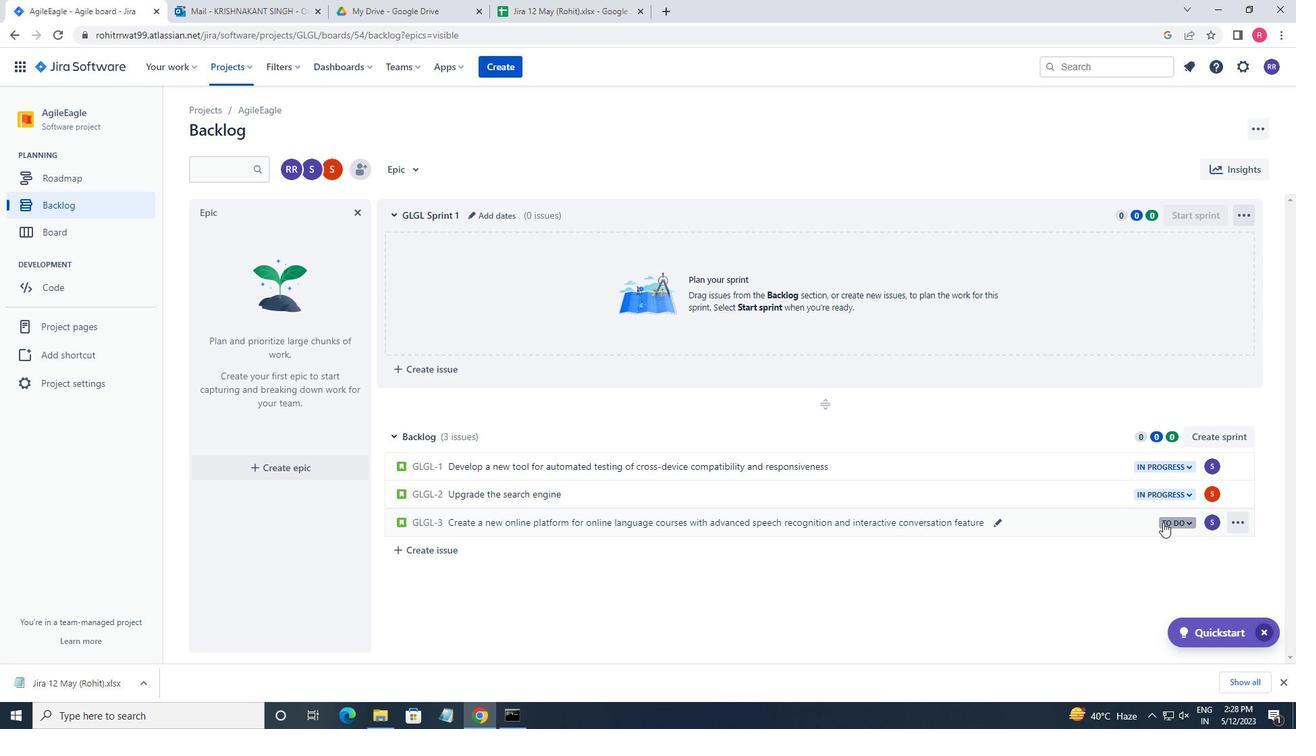 
Action: Mouse pressed left at (1163, 521)
Screenshot: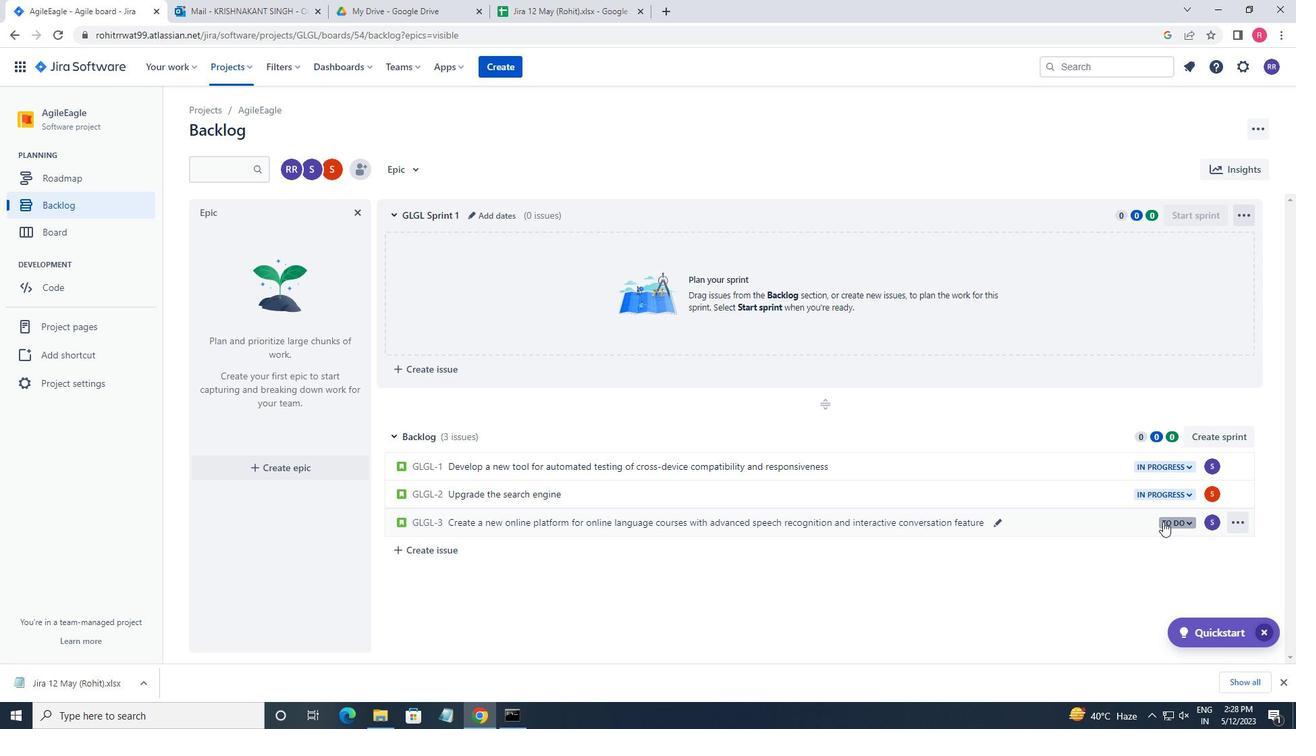 
Action: Mouse moved to (1090, 543)
Screenshot: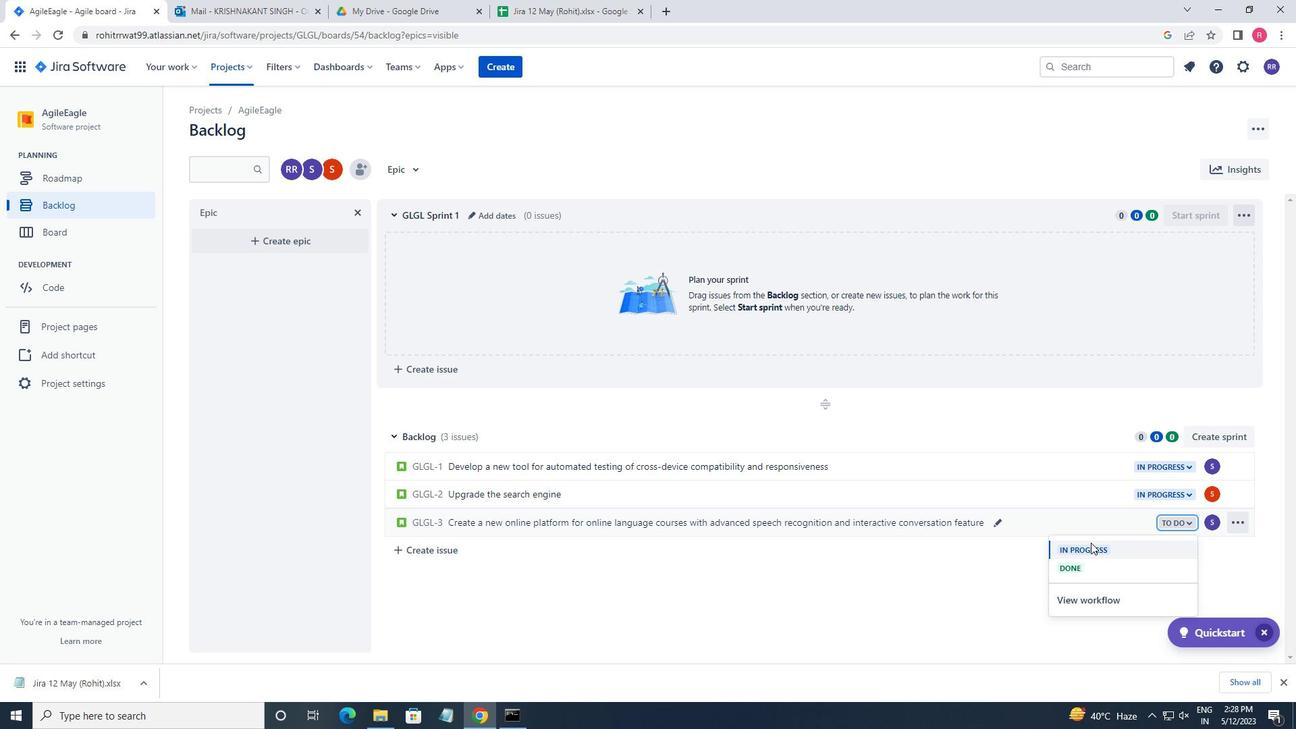 
Action: Mouse pressed left at (1090, 543)
Screenshot: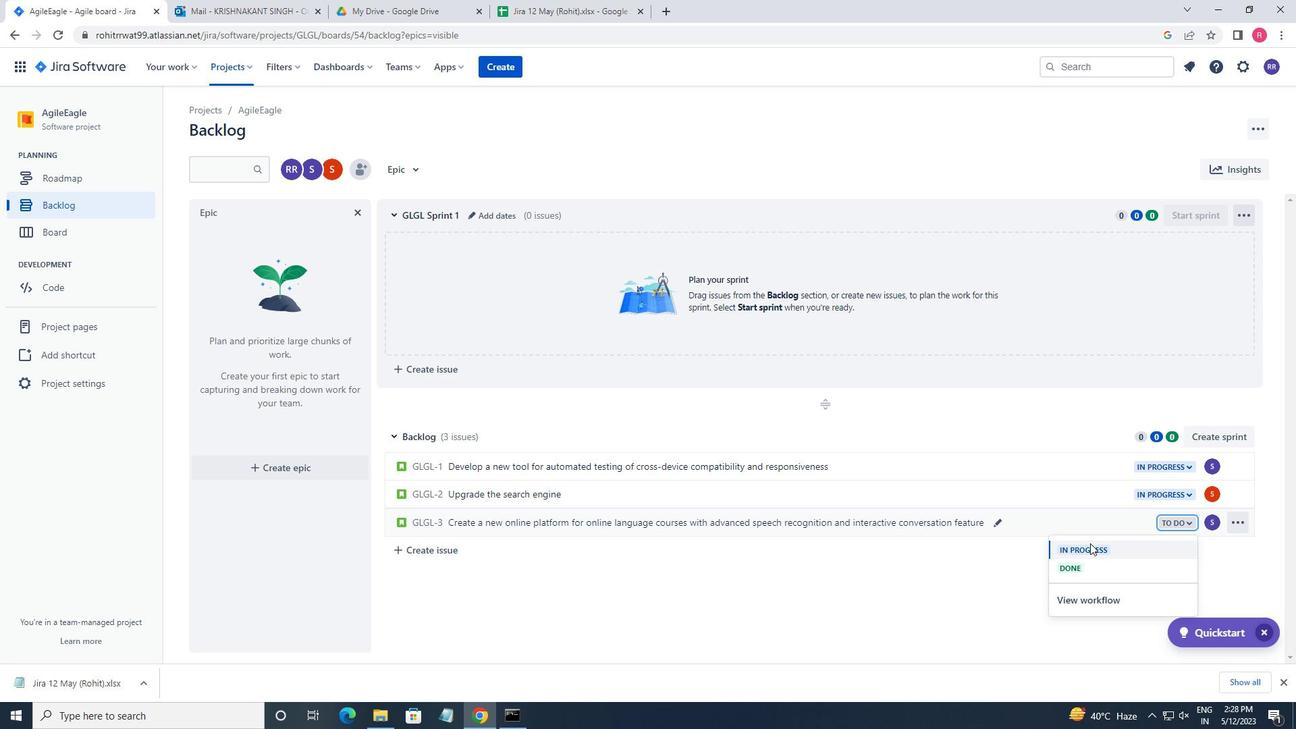 
Action: Mouse moved to (440, 555)
Screenshot: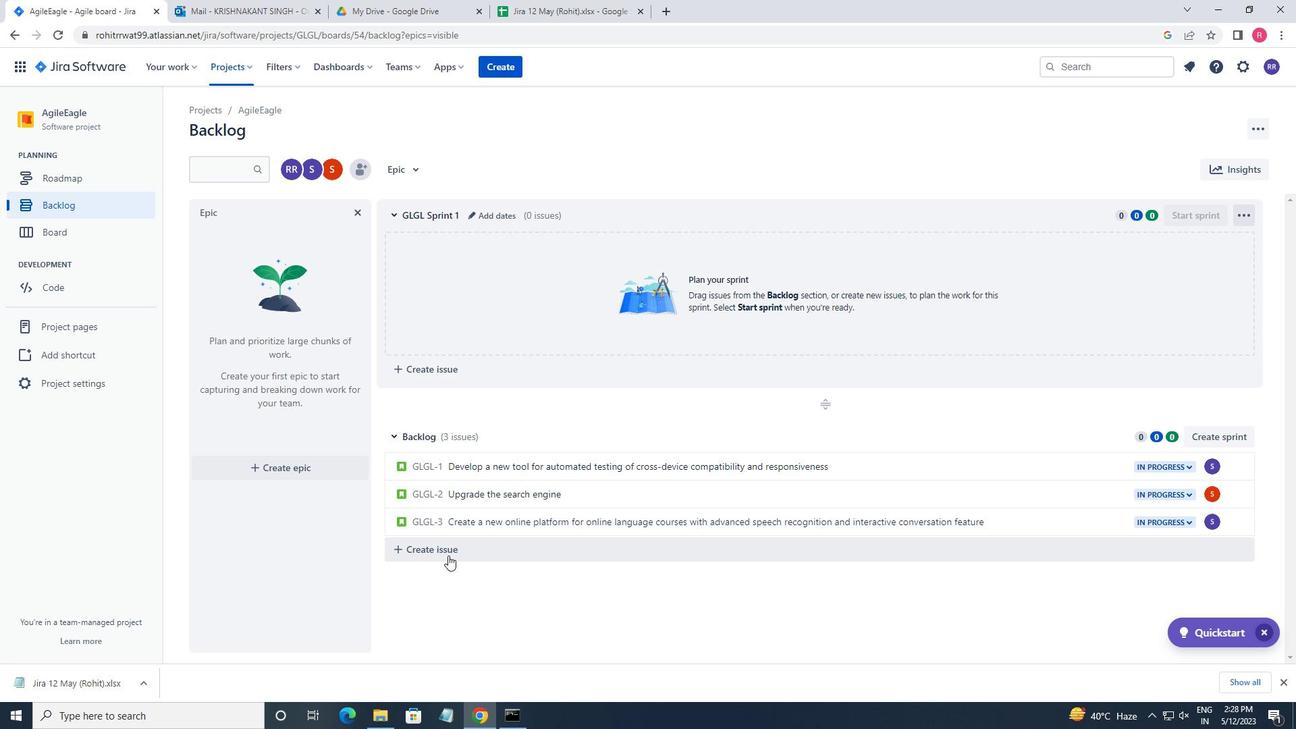 
Action: Mouse pressed left at (440, 555)
Screenshot: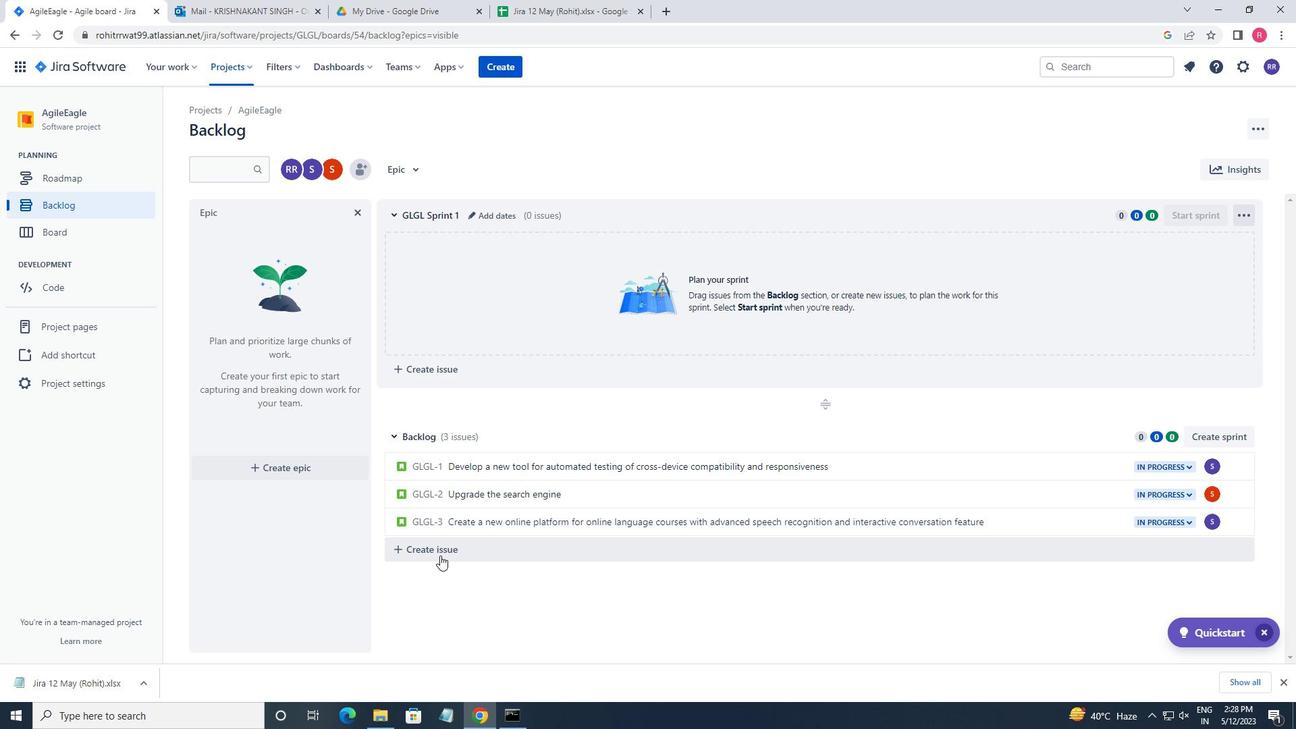
Action: Mouse moved to (440, 555)
Screenshot: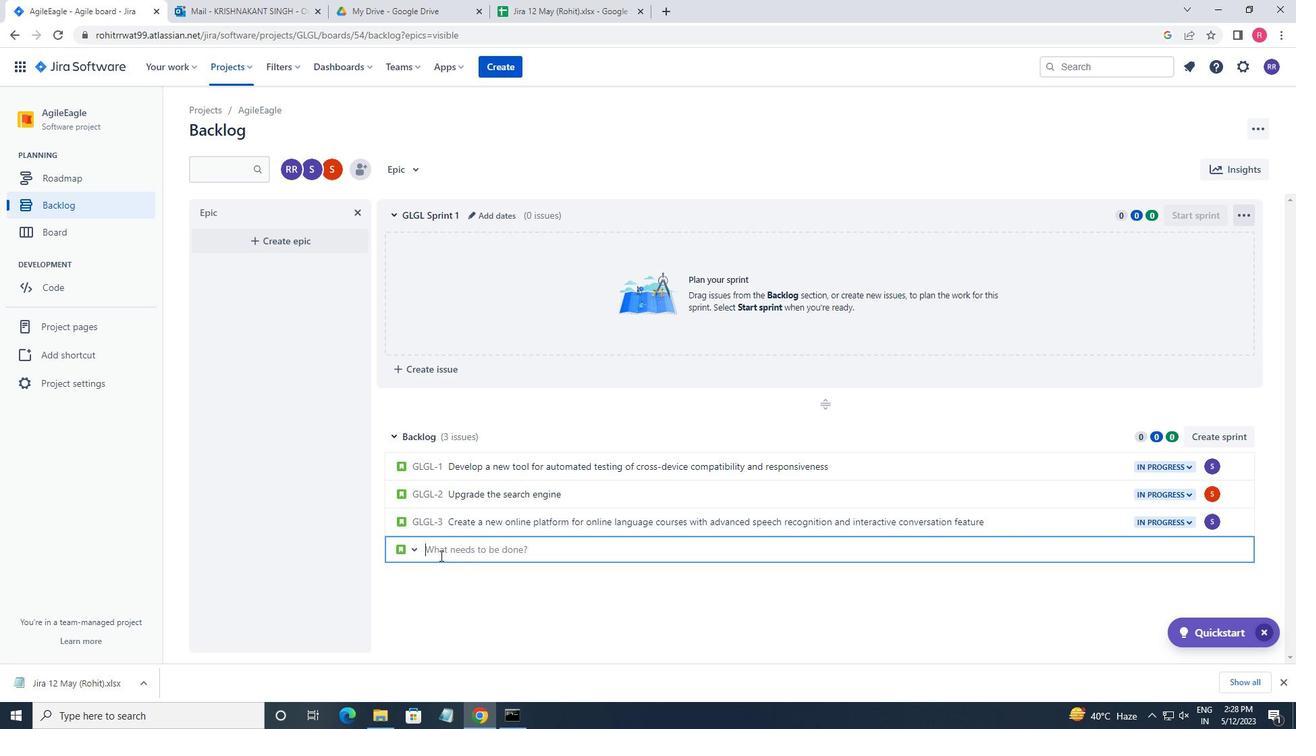
Action: Key pressed <Key.shift_r>
Screenshot: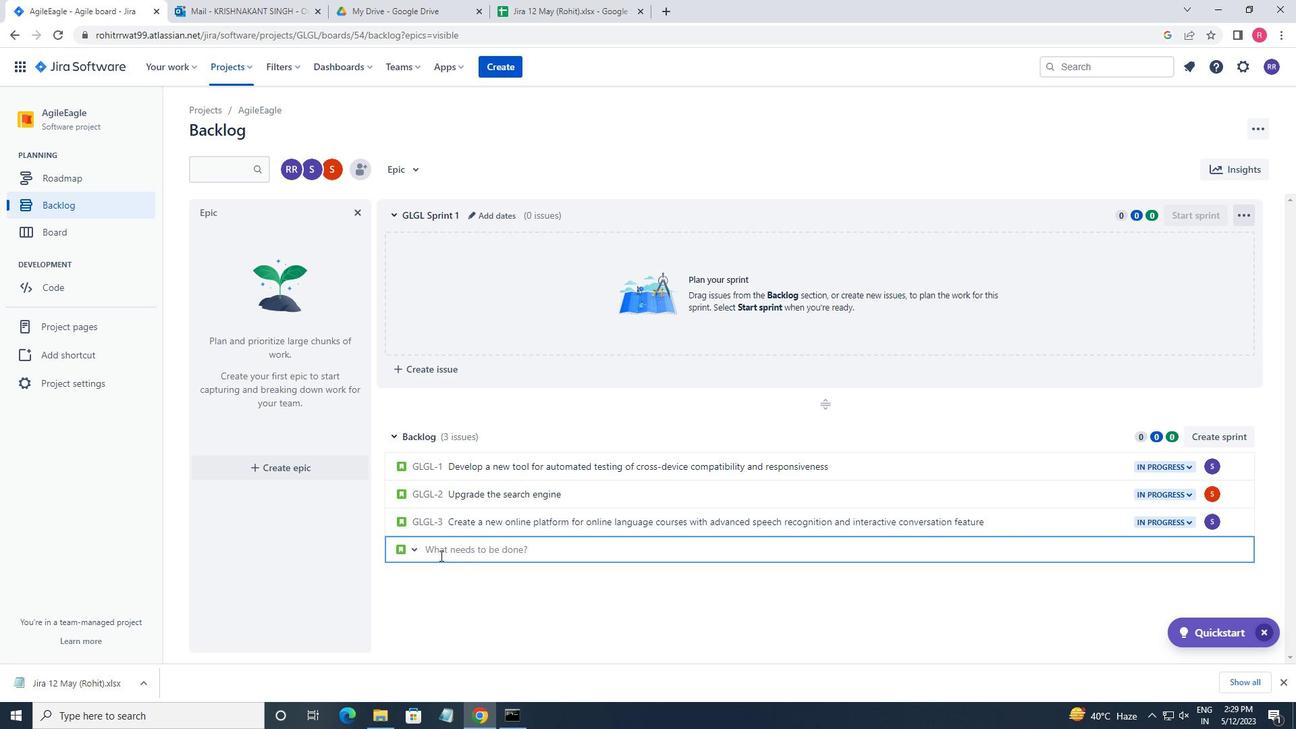 
Action: Mouse moved to (440, 555)
Screenshot: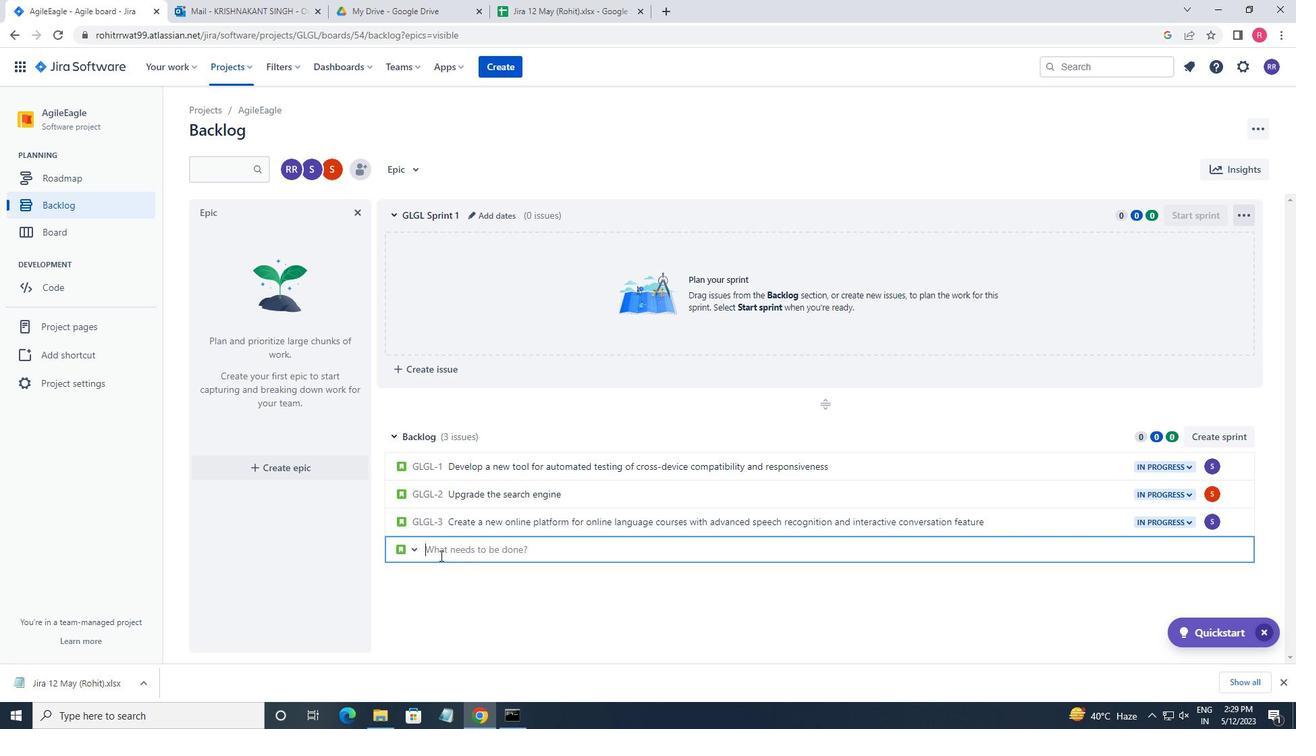 
Action: Key pressed IMP
Screenshot: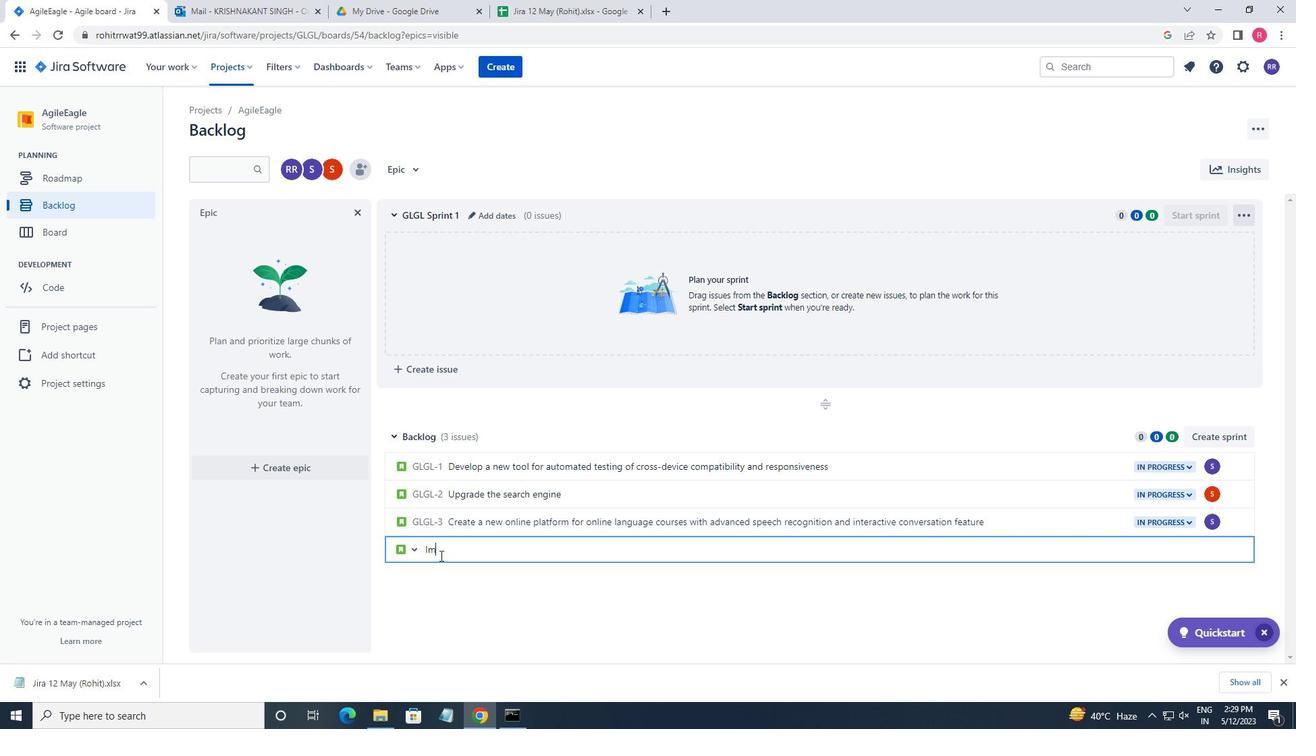 
Action: Mouse moved to (440, 554)
Screenshot: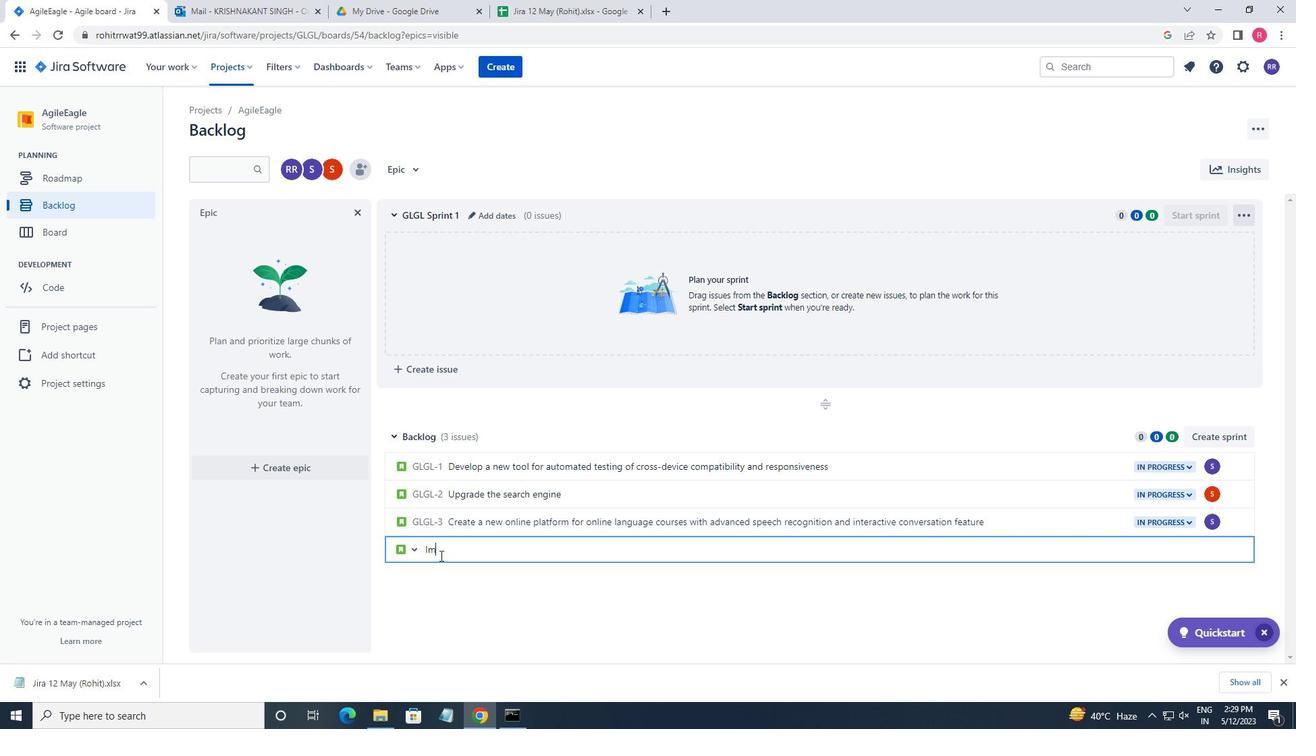 
Action: Key pressed LEMENT<Key.space>A<Key.space>NEW<Key.space>CLOUD-BASED<Key.space>INVENTORY<Key.space>MANAGEMENT<Key.space>SAY<Key.backspace><Key.backspace>YSATEM<Key.space><Key.backspace><Key.backspace><Key.backspace><Key.backspace><Key.backspace>TEN<Key.backspace>M<Key.space>FOR<Key.space>A<Key.space>COMPANY<Key.space>WITH<Key.space>ADVANCE<Key.space>INVENTORY<Key.space>TRACKING<Key.space>
Screenshot: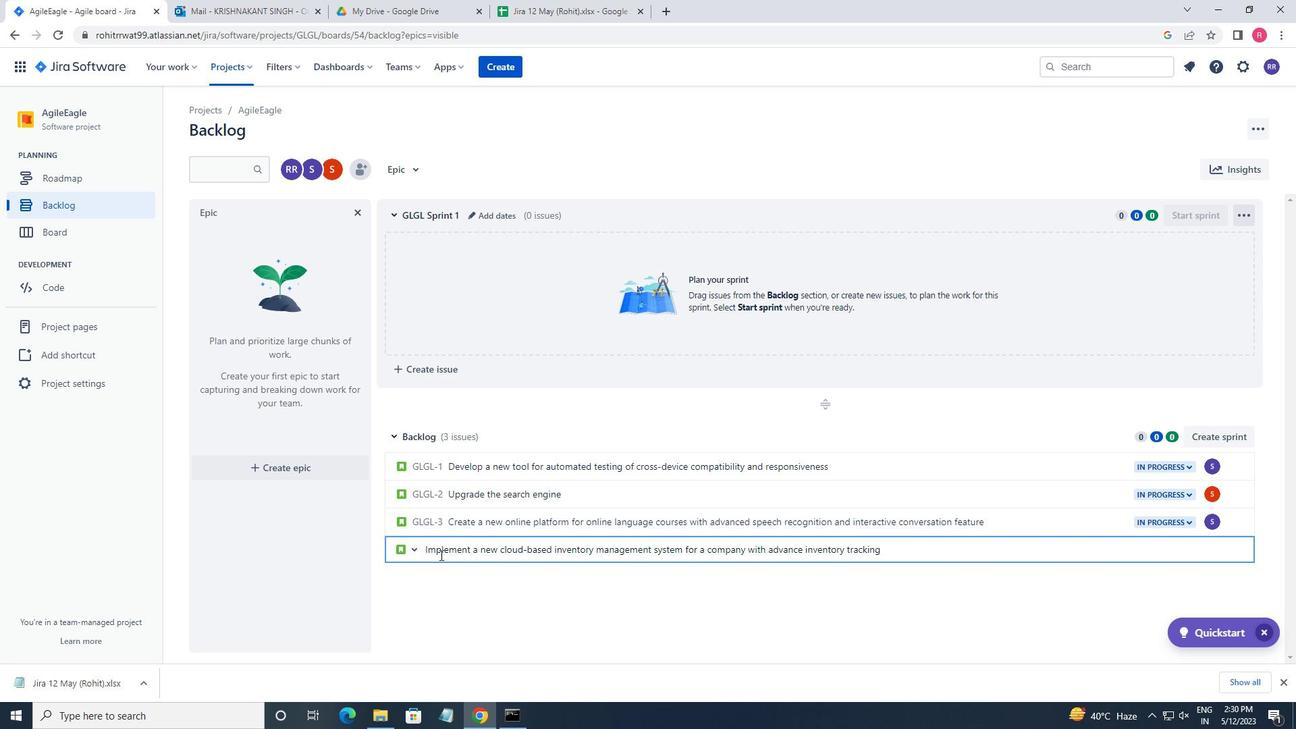
Action: Mouse moved to (440, 553)
Screenshot: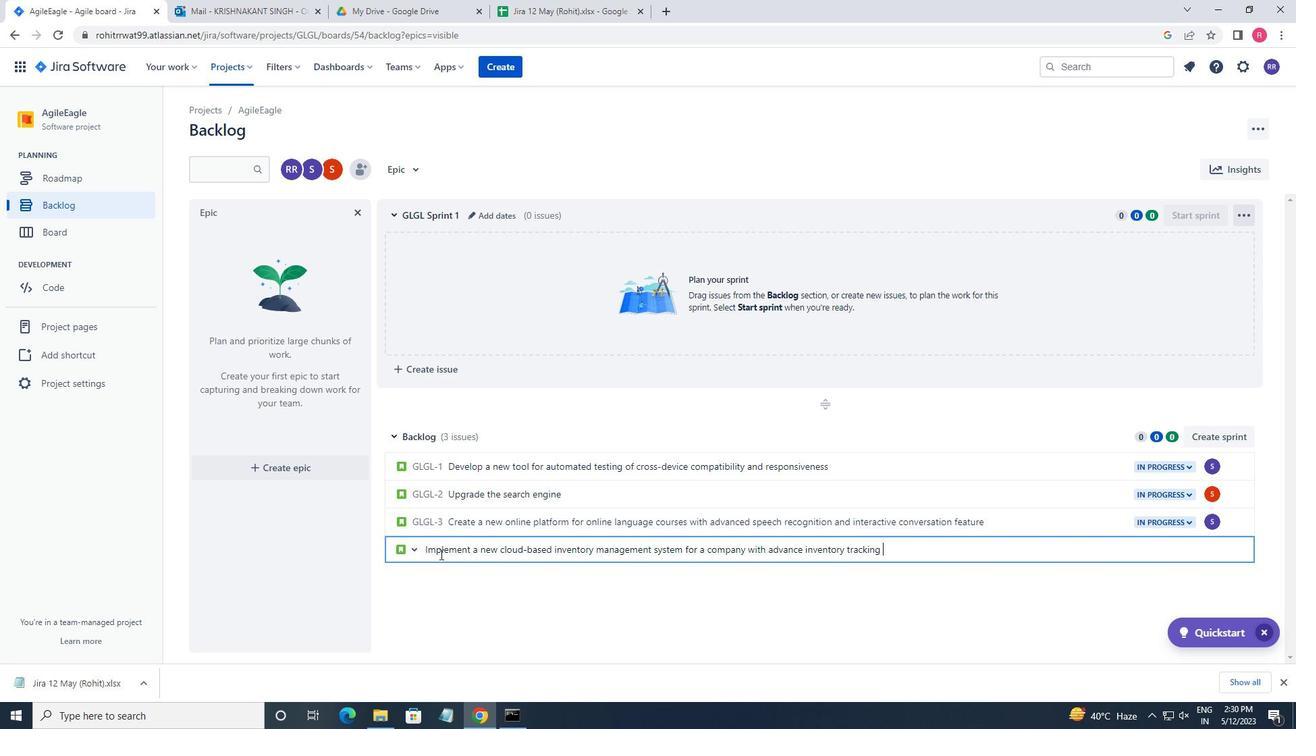 
Action: Key pressed AND<Key.space>REST<Key.backspace><Key.backspace><Key.backspace><Key.backspace>RESTOK<Key.backspace>CKING<Key.space>FEATURES
Screenshot: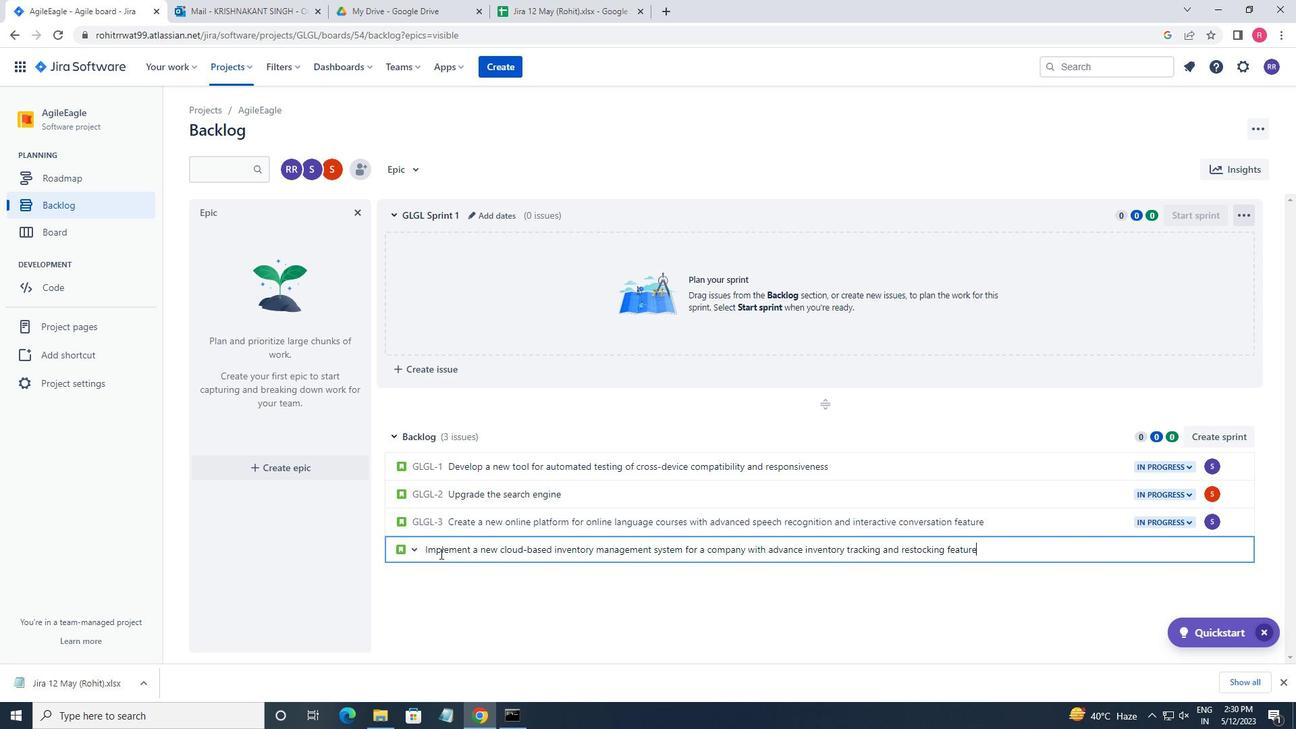 
Action: Mouse moved to (440, 551)
Screenshot: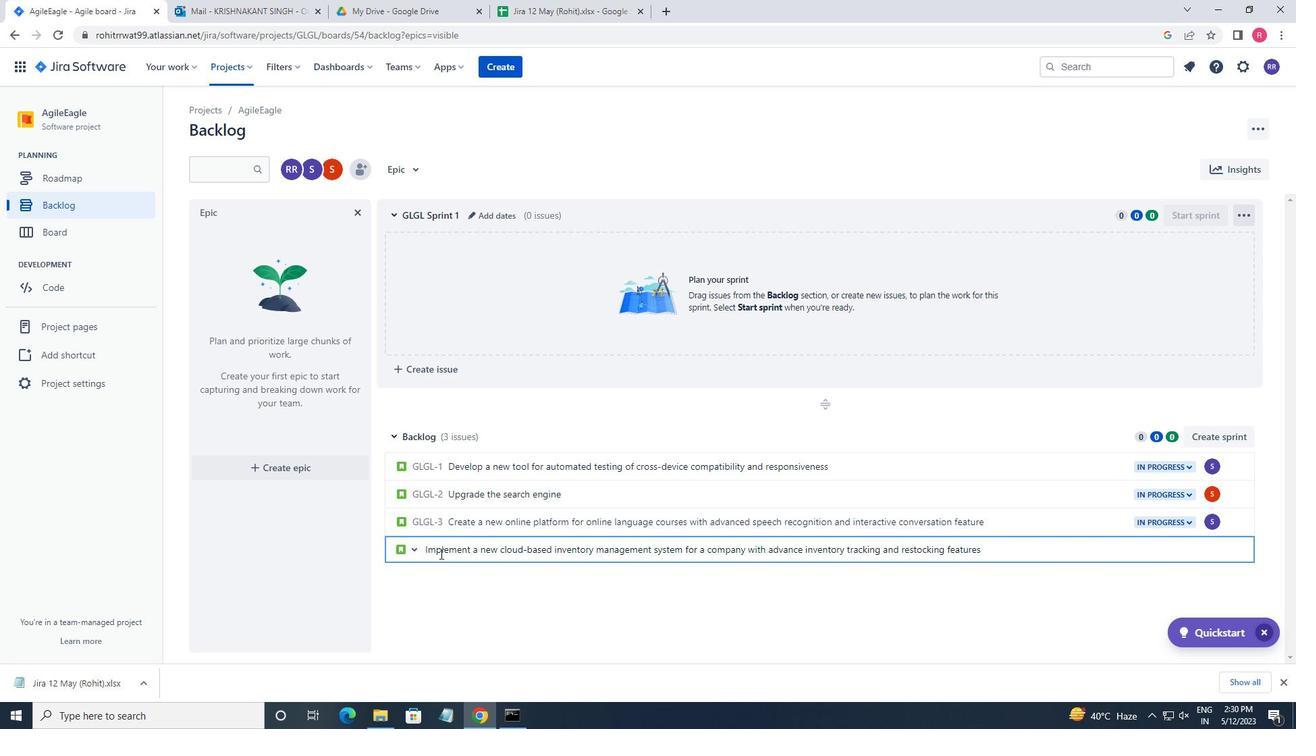 
Action: Key pressed <Key.enter>
Screenshot: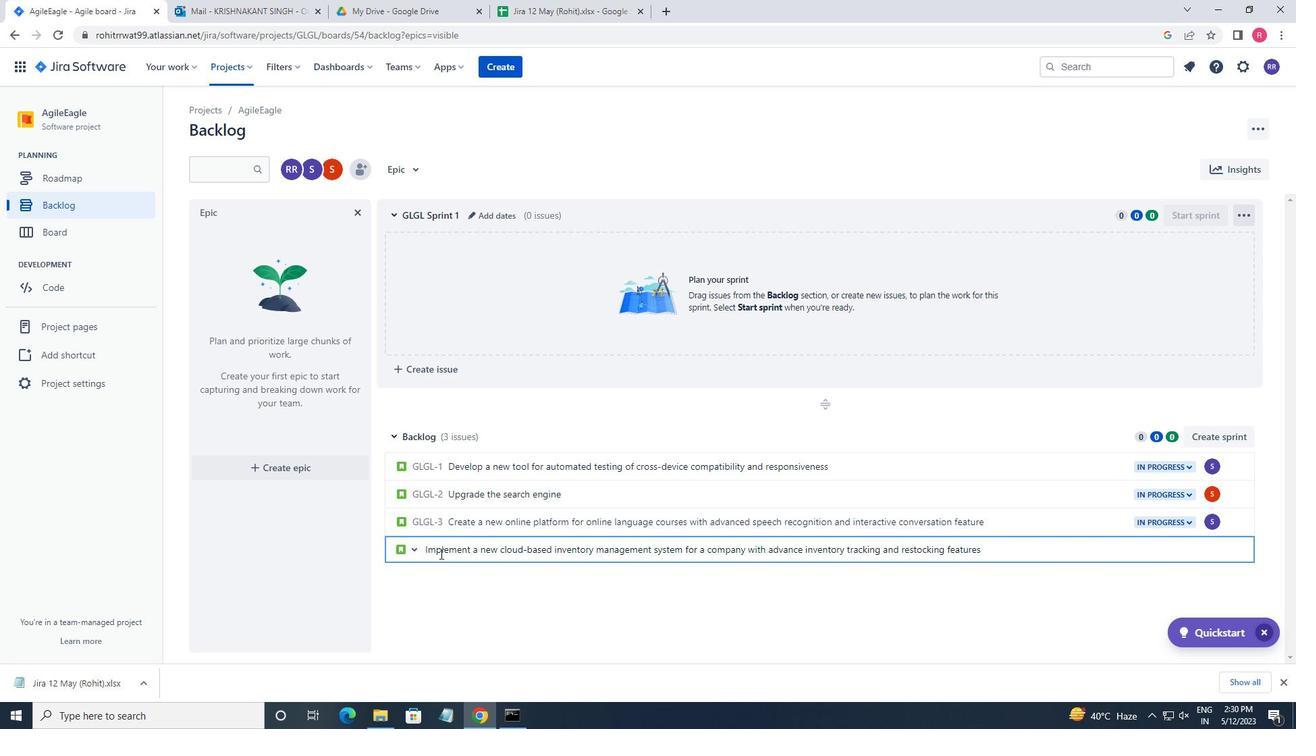 
Action: Mouse moved to (1209, 550)
Screenshot: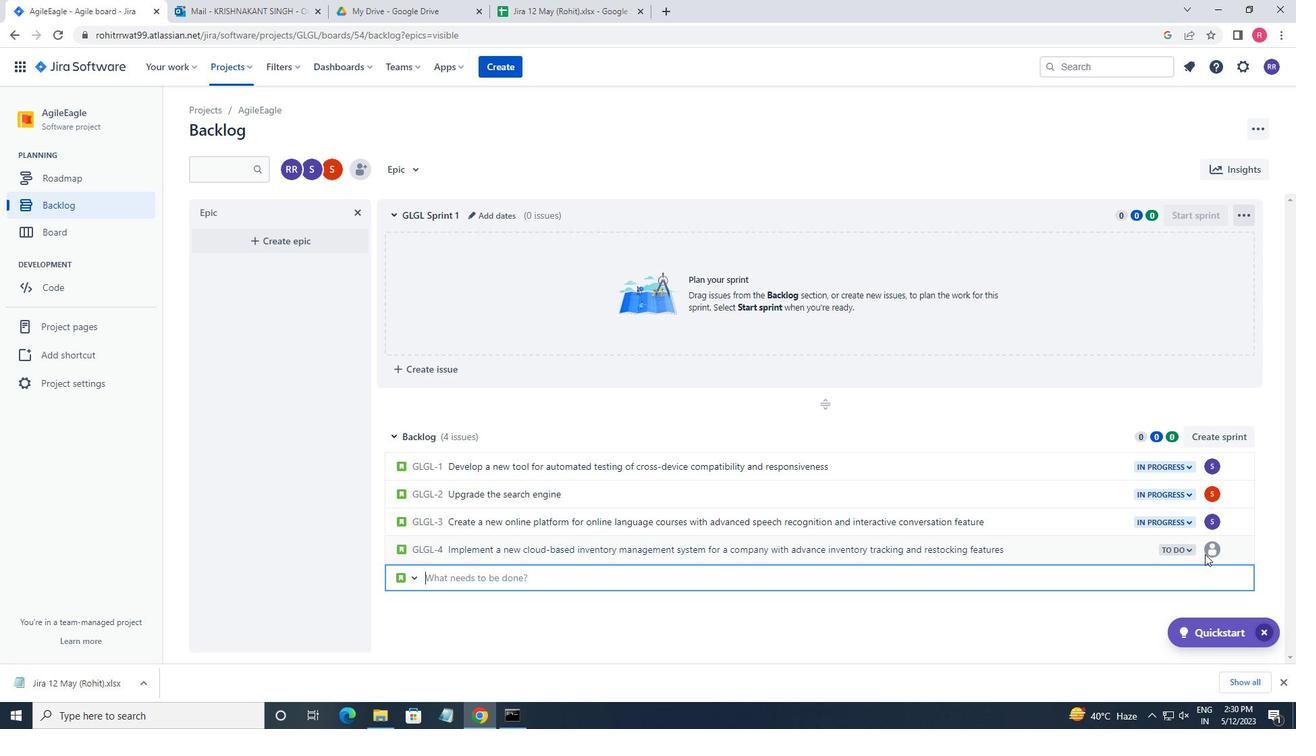 
Action: Mouse pressed left at (1209, 550)
Screenshot: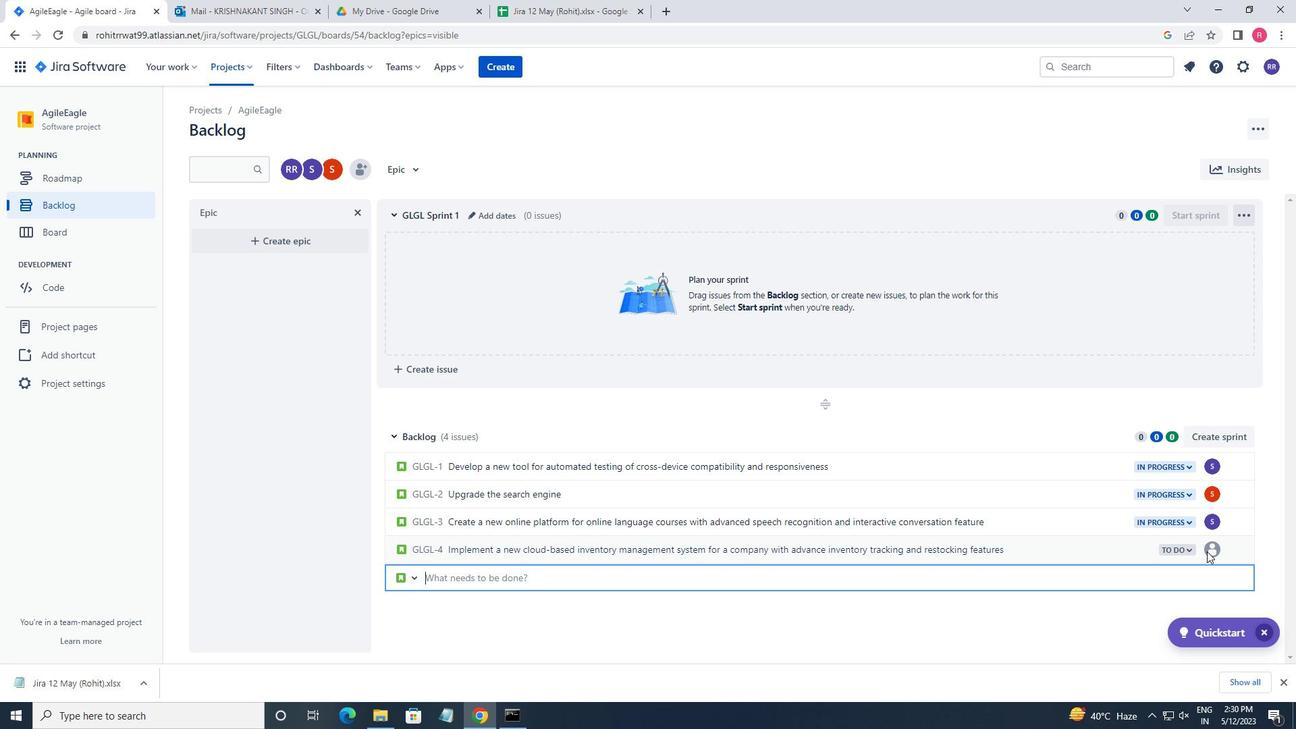 
Action: Mouse pressed left at (1209, 550)
Screenshot: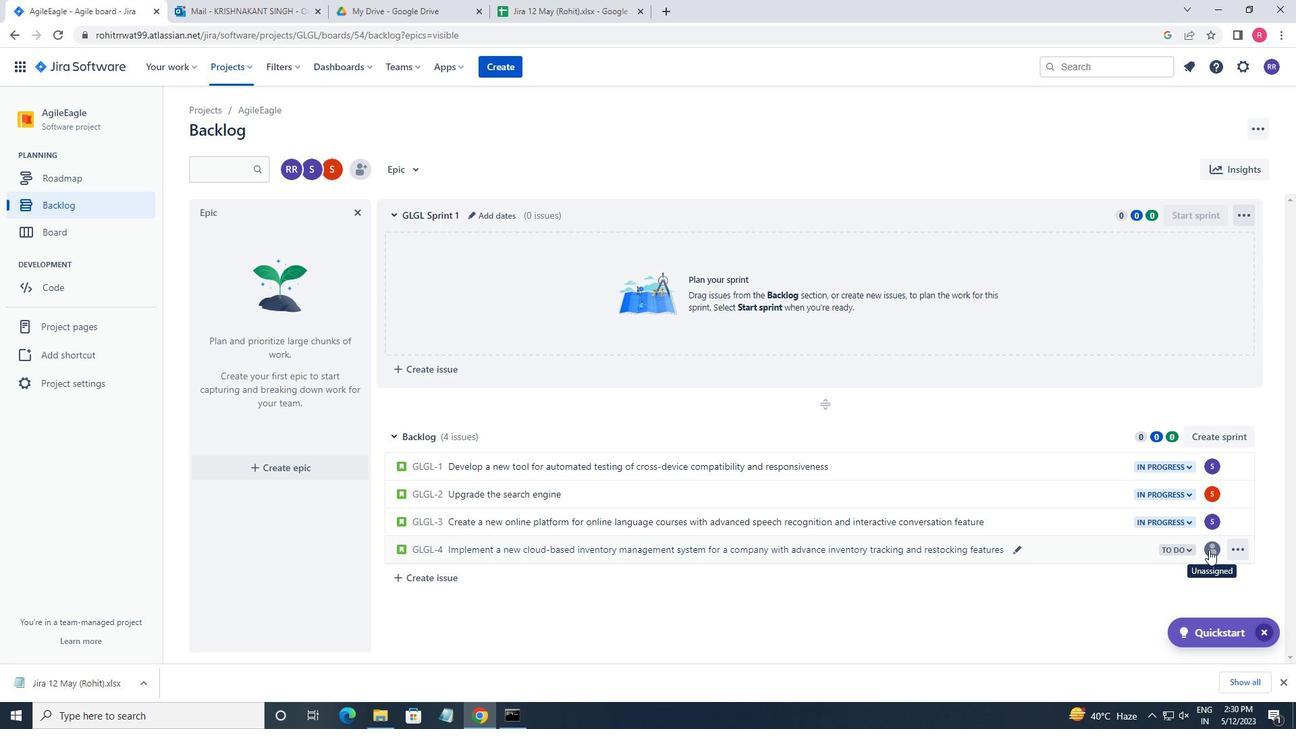 
Action: Key pressed SOFTAGE.4
Screenshot: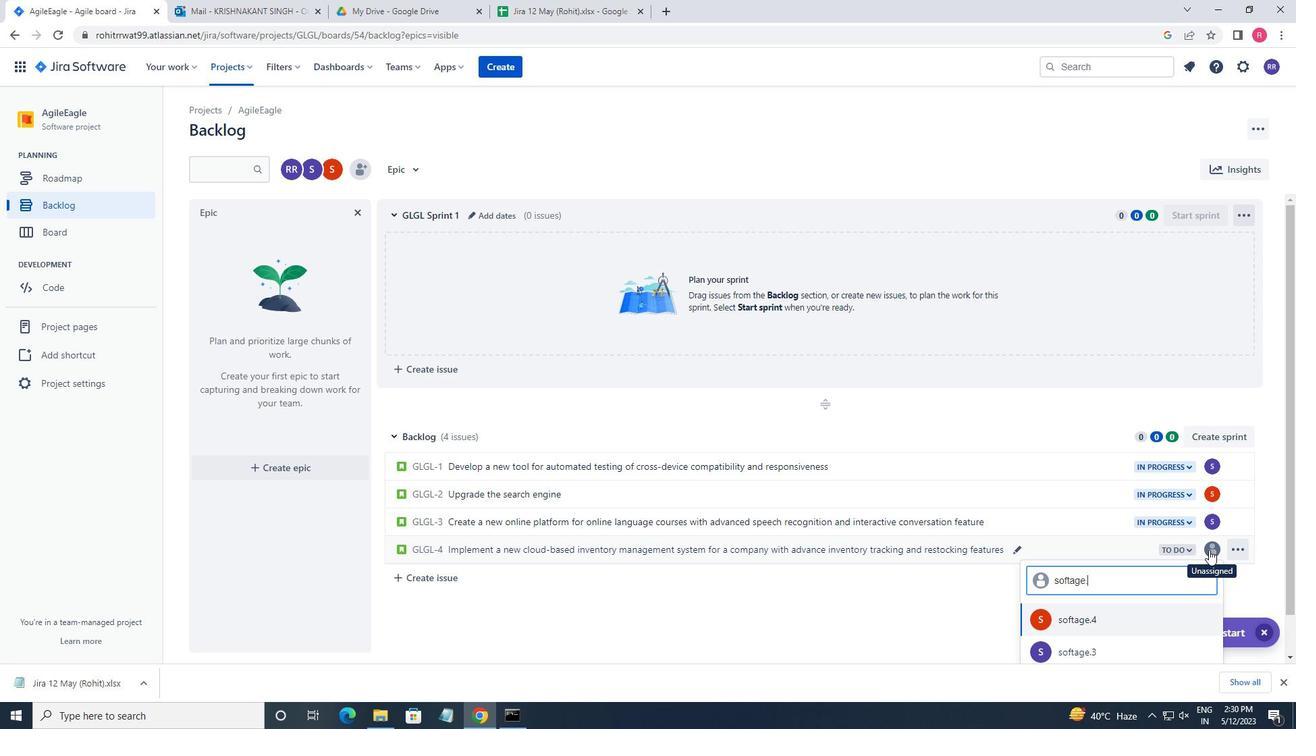 
Action: Mouse moved to (1086, 618)
Screenshot: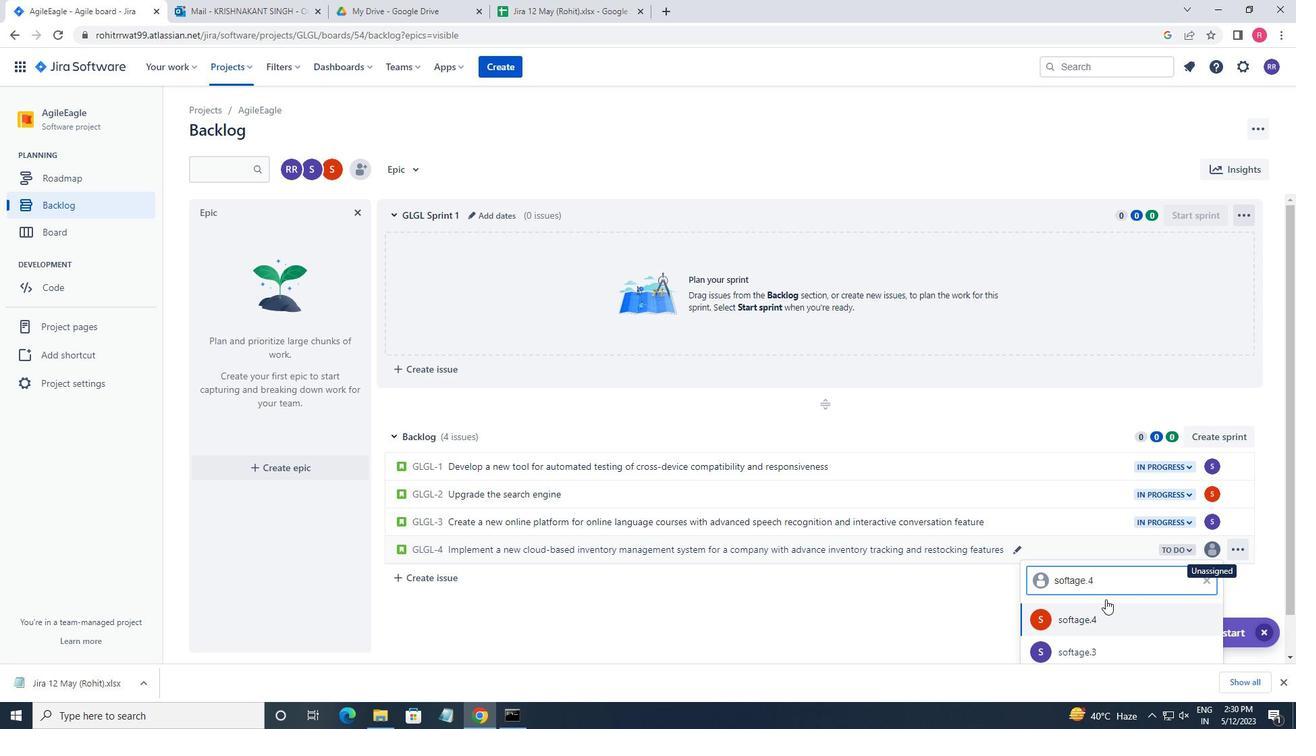 
Action: Mouse pressed left at (1086, 618)
Screenshot: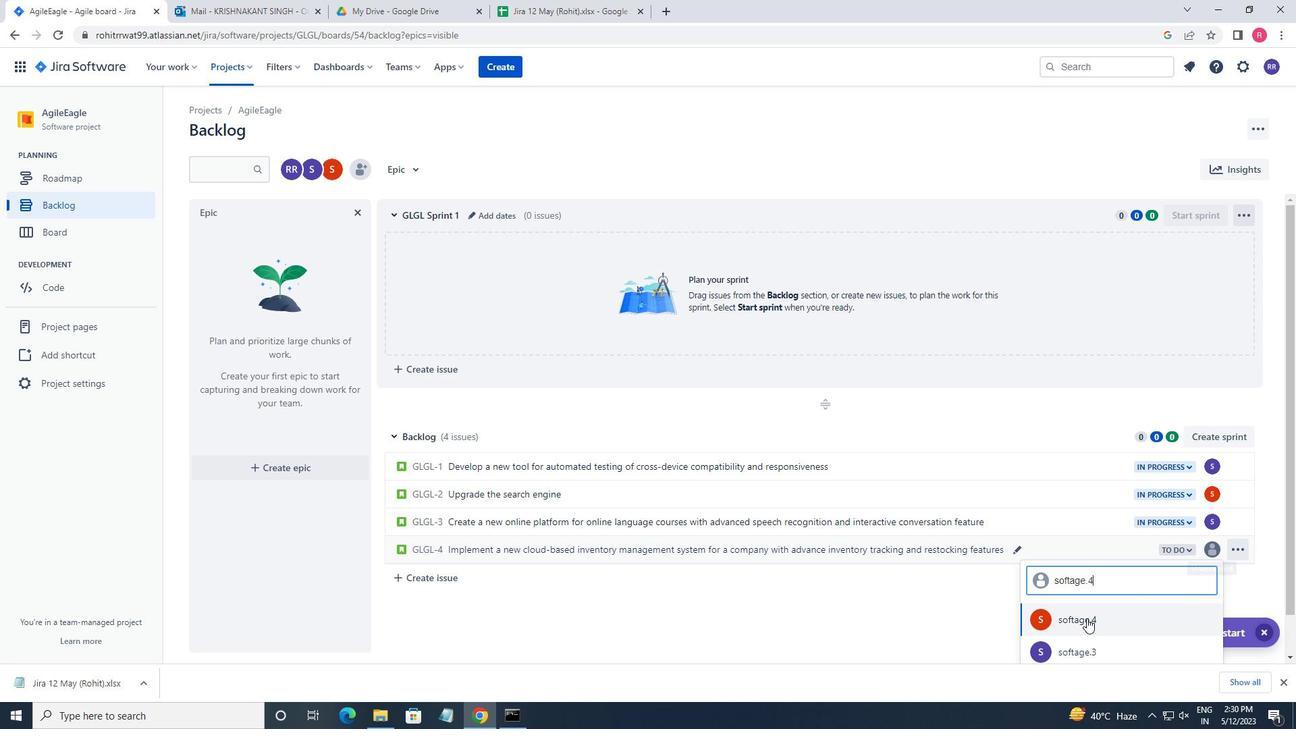 
Action: Mouse moved to (1169, 546)
Screenshot: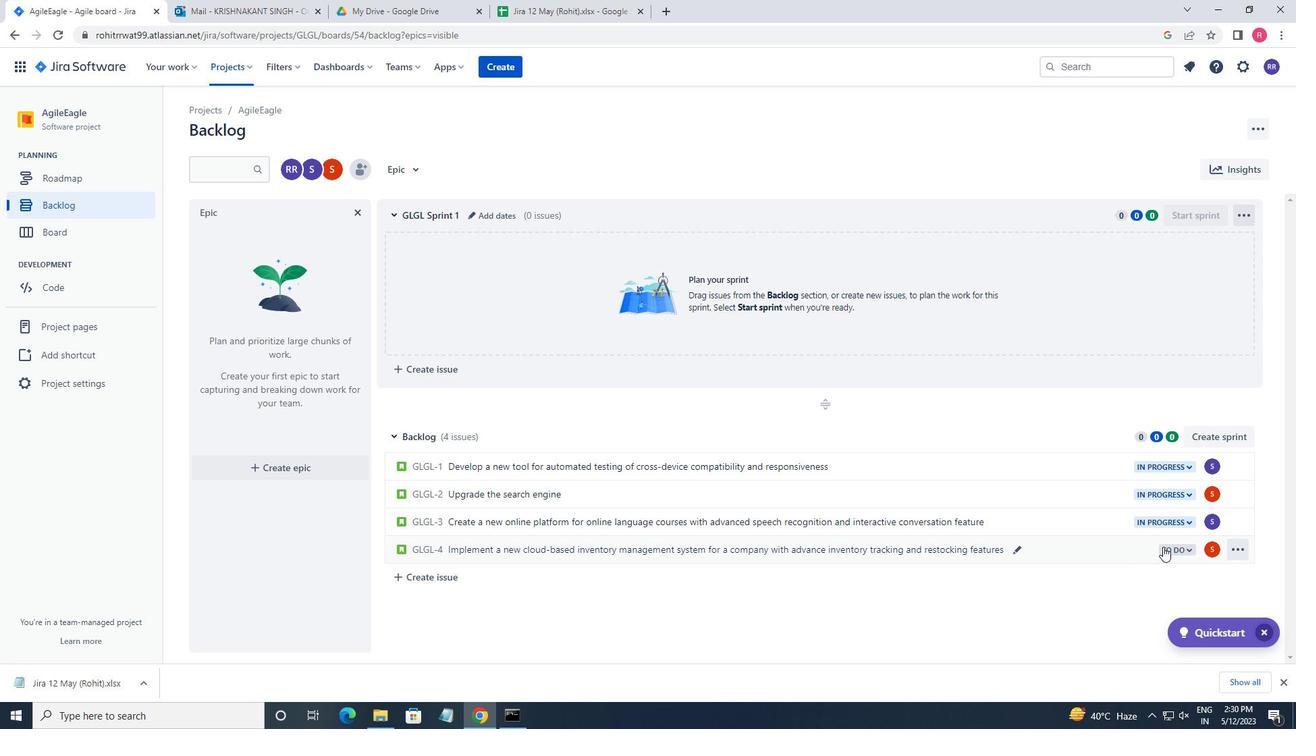 
Action: Mouse pressed left at (1169, 546)
Screenshot: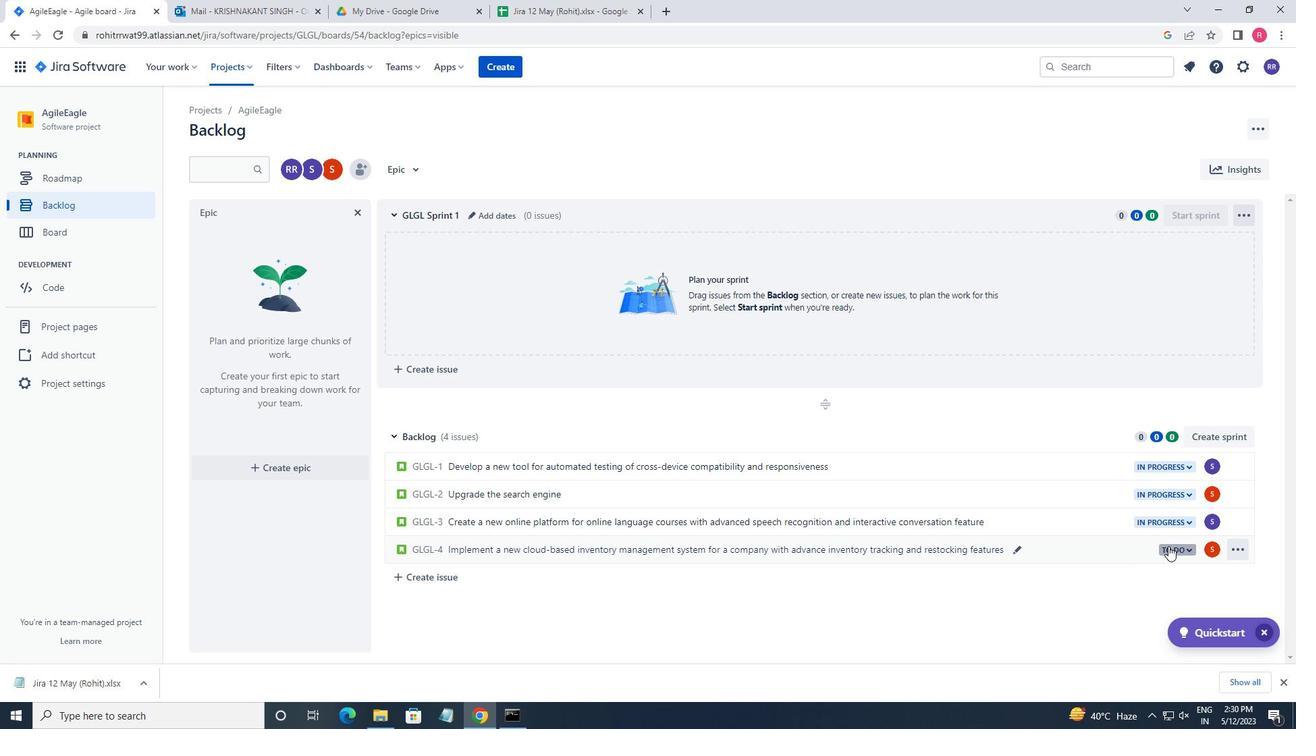 
Action: Mouse moved to (1126, 575)
Screenshot: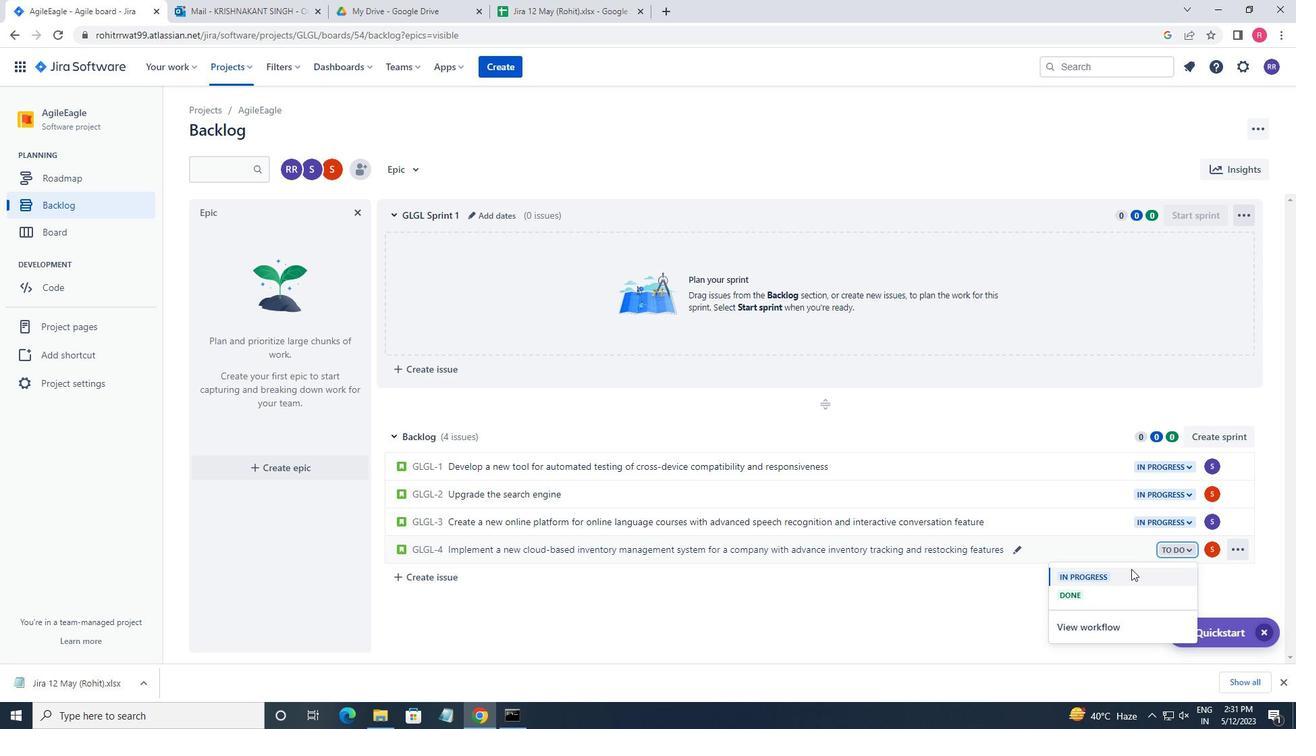 
Action: Mouse pressed left at (1126, 575)
Screenshot: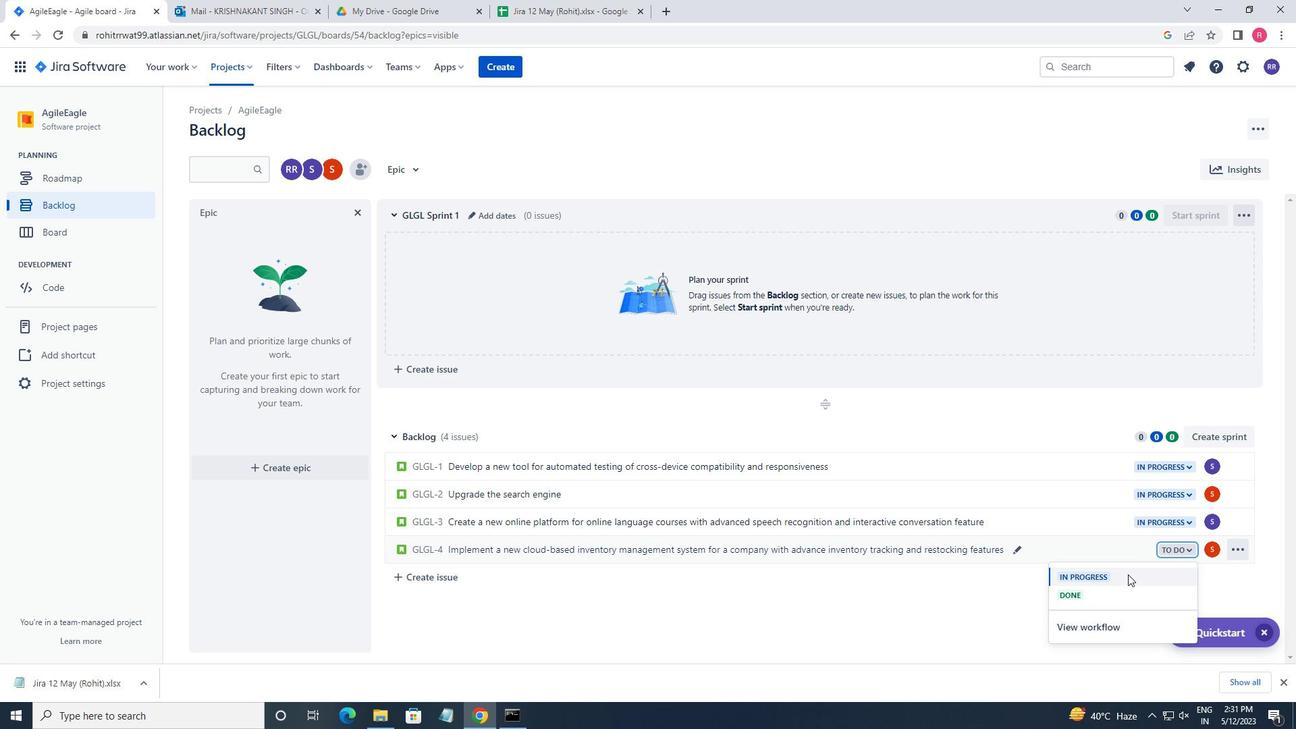 
Action: Mouse moved to (702, 606)
Screenshot: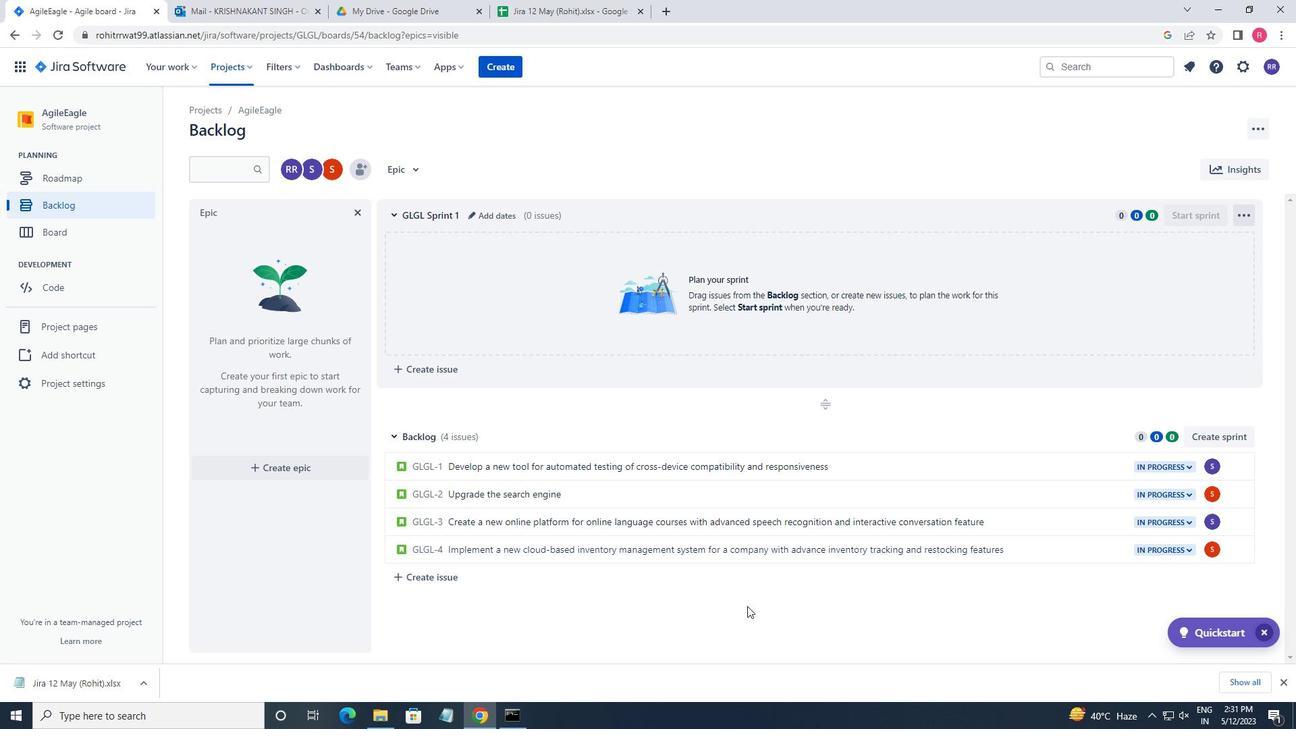 
